 Task: Search one way flight ticket for 2 adults, 2 infants in seat and 1 infant on lap in first from Fort Leonard Wood/waynesville: Waynesville-st. Robert Regional Airport (forney Field) to Greensboro: Piedmont Triad International Airport on 5-1-2023. Choice of flights is Spirit. Number of bags: 3 checked bags. Price is upto 80000. Outbound departure time preference is 10:00.
Action: Mouse moved to (400, 553)
Screenshot: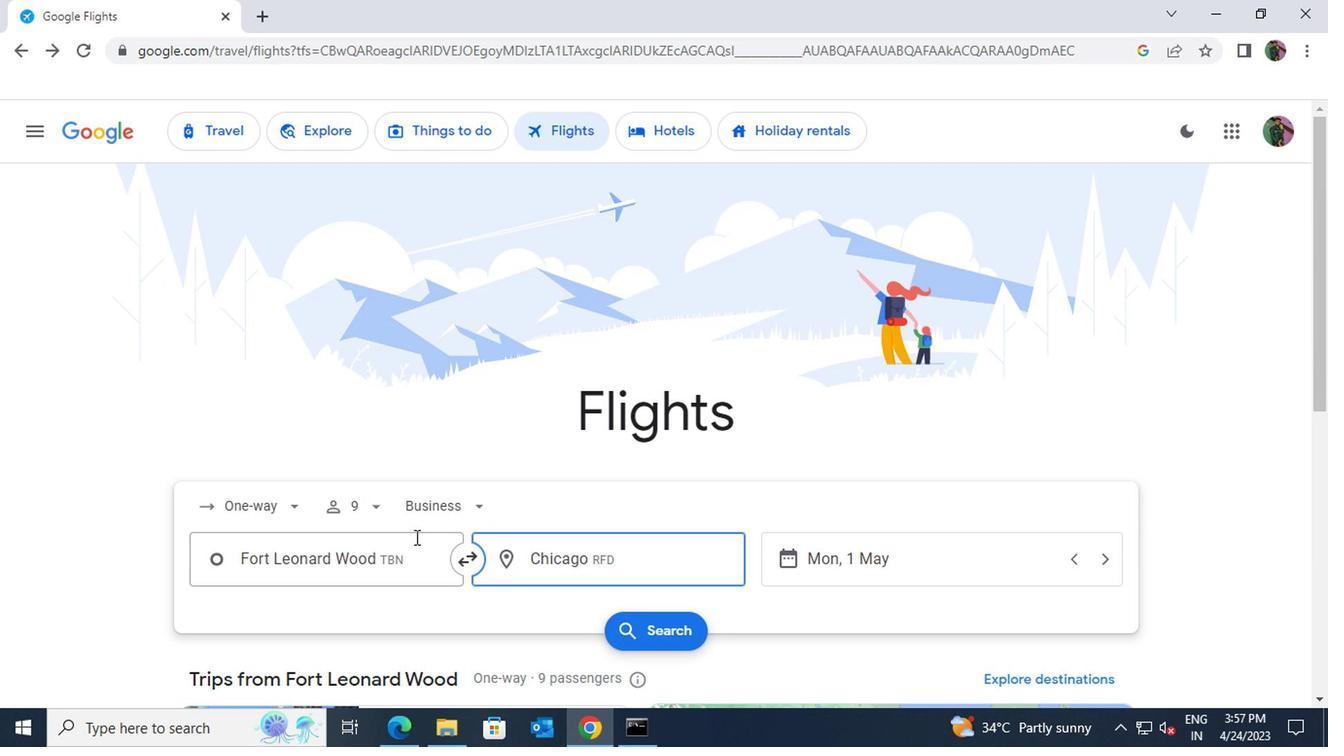 
Action: Mouse pressed left at (400, 553)
Screenshot: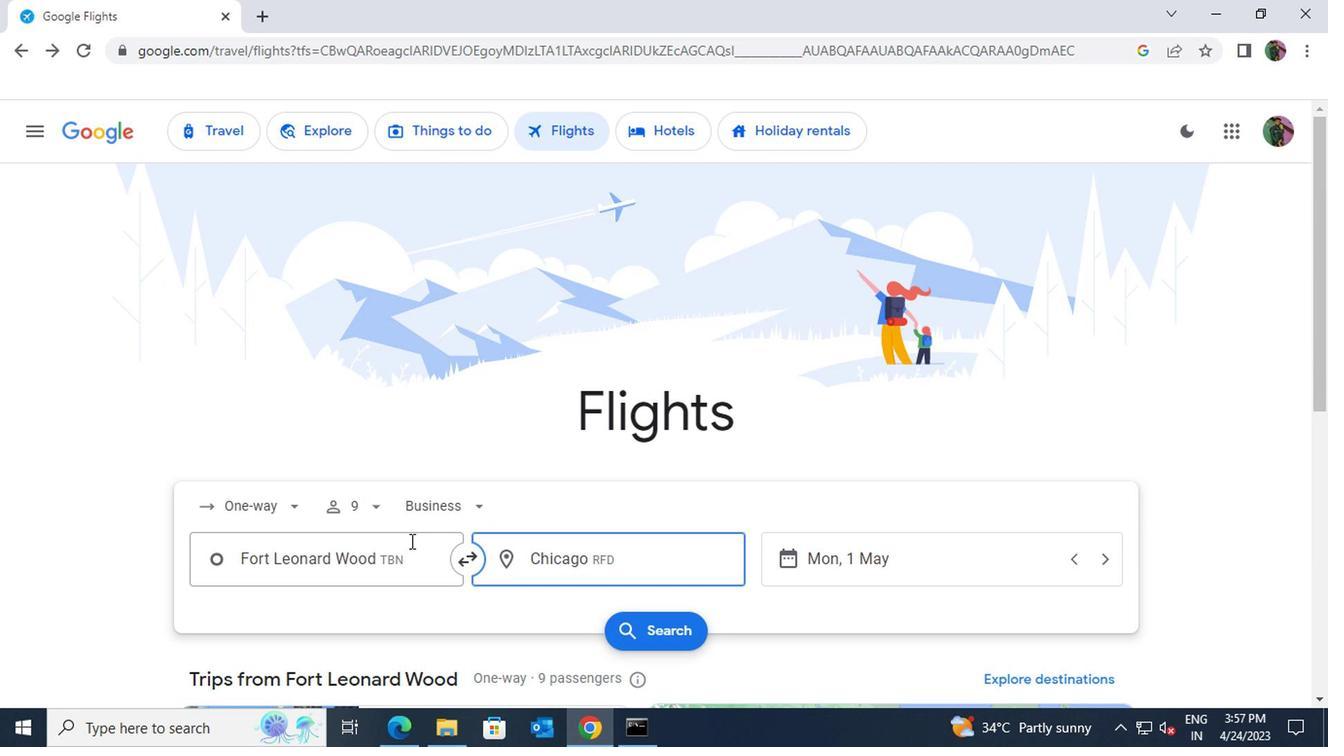 
Action: Key pressed st.<Key.space>regional
Screenshot: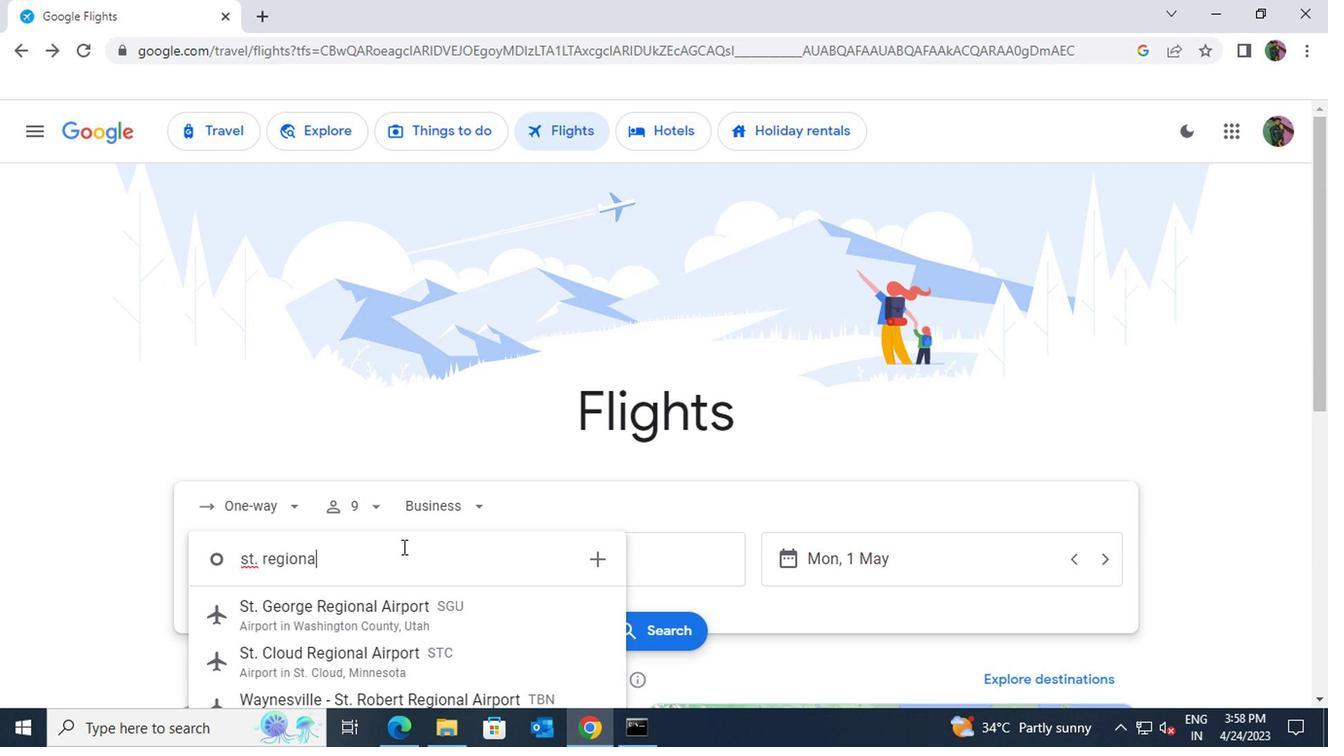 
Action: Mouse scrolled (400, 552) with delta (0, 0)
Screenshot: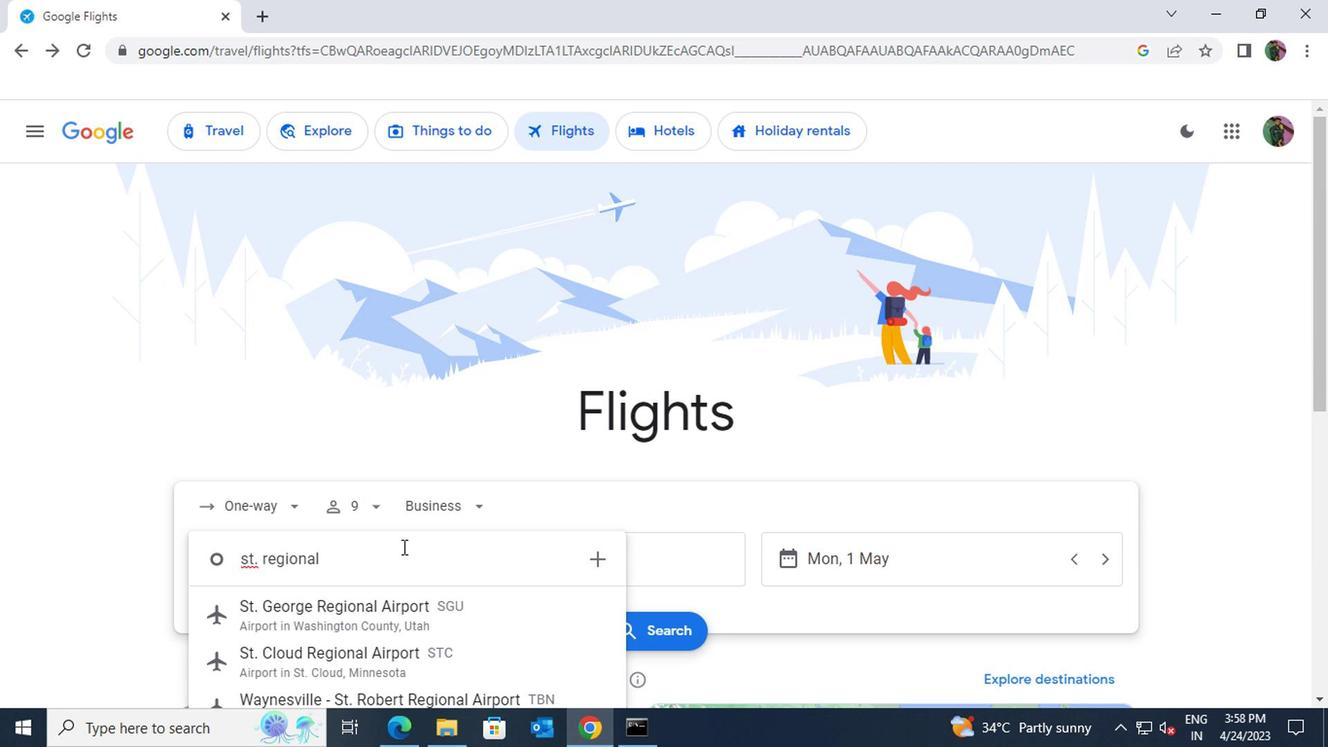 
Action: Mouse scrolled (400, 552) with delta (0, 0)
Screenshot: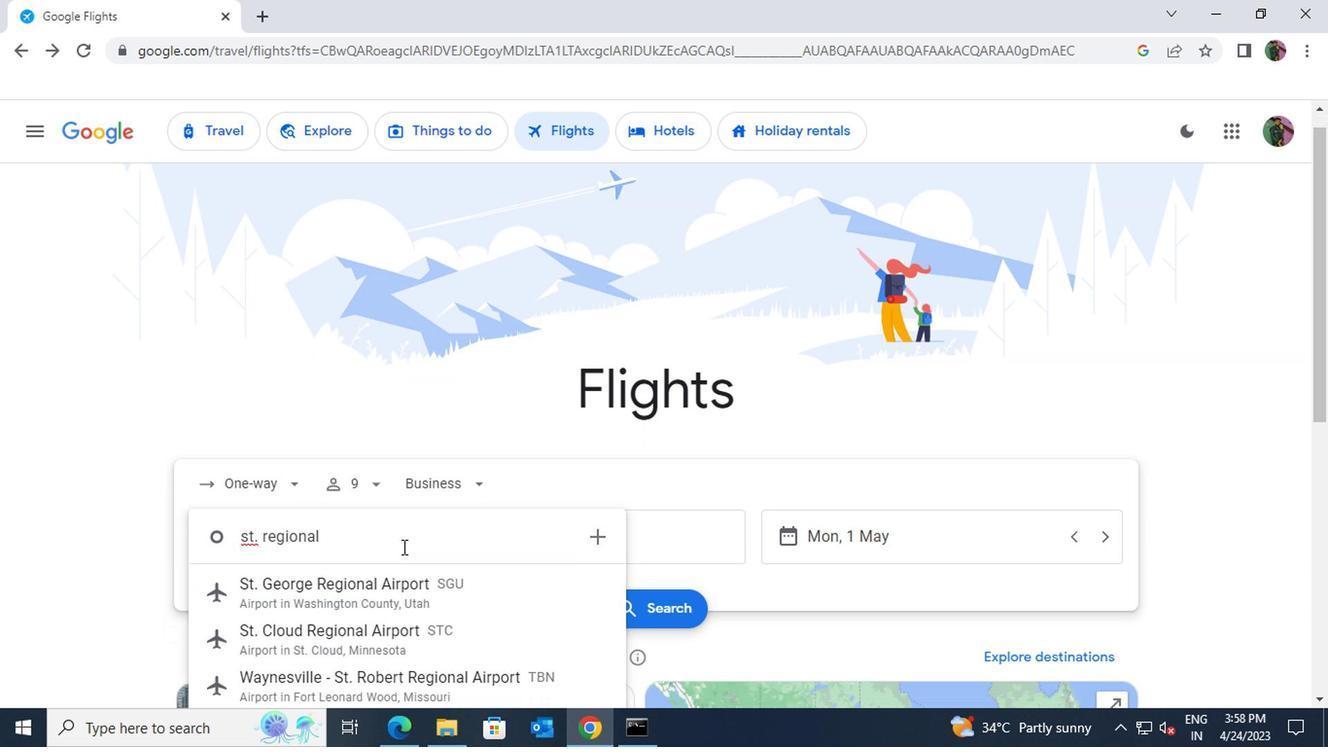 
Action: Mouse moved to (422, 508)
Screenshot: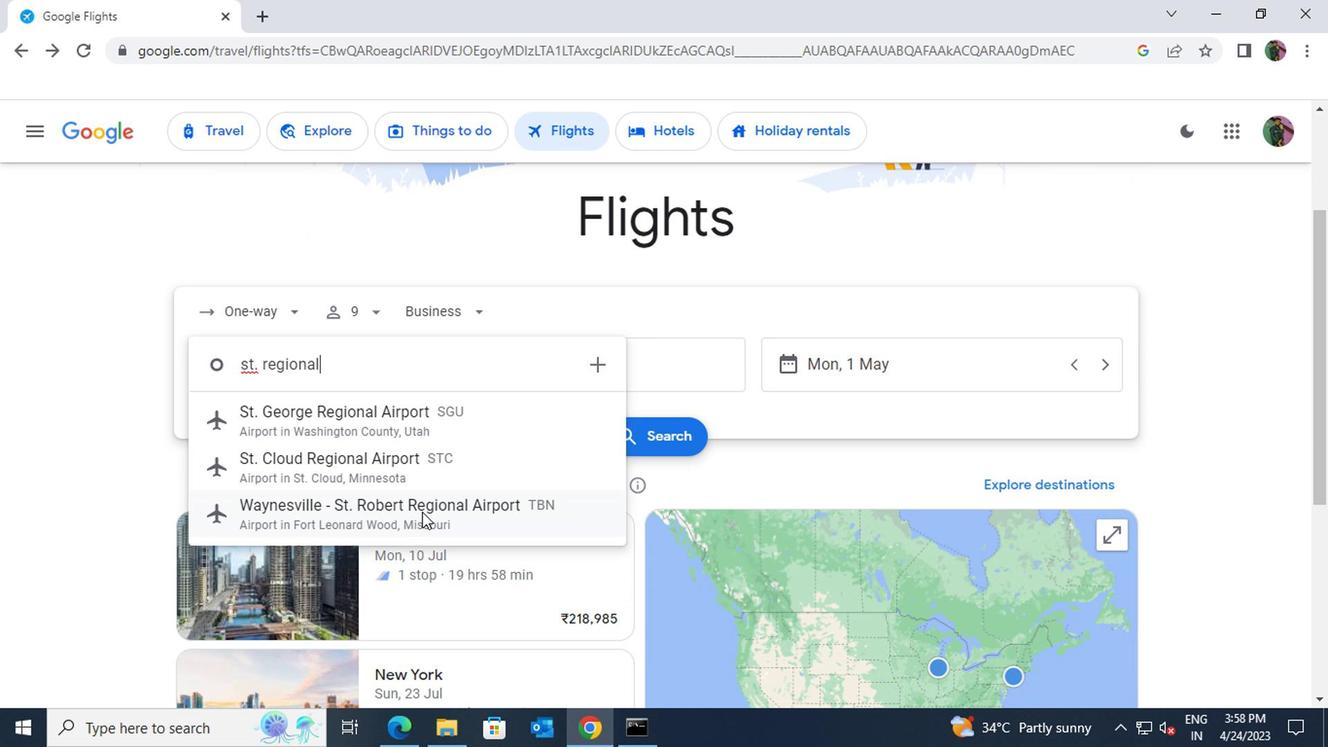 
Action: Mouse pressed left at (422, 508)
Screenshot: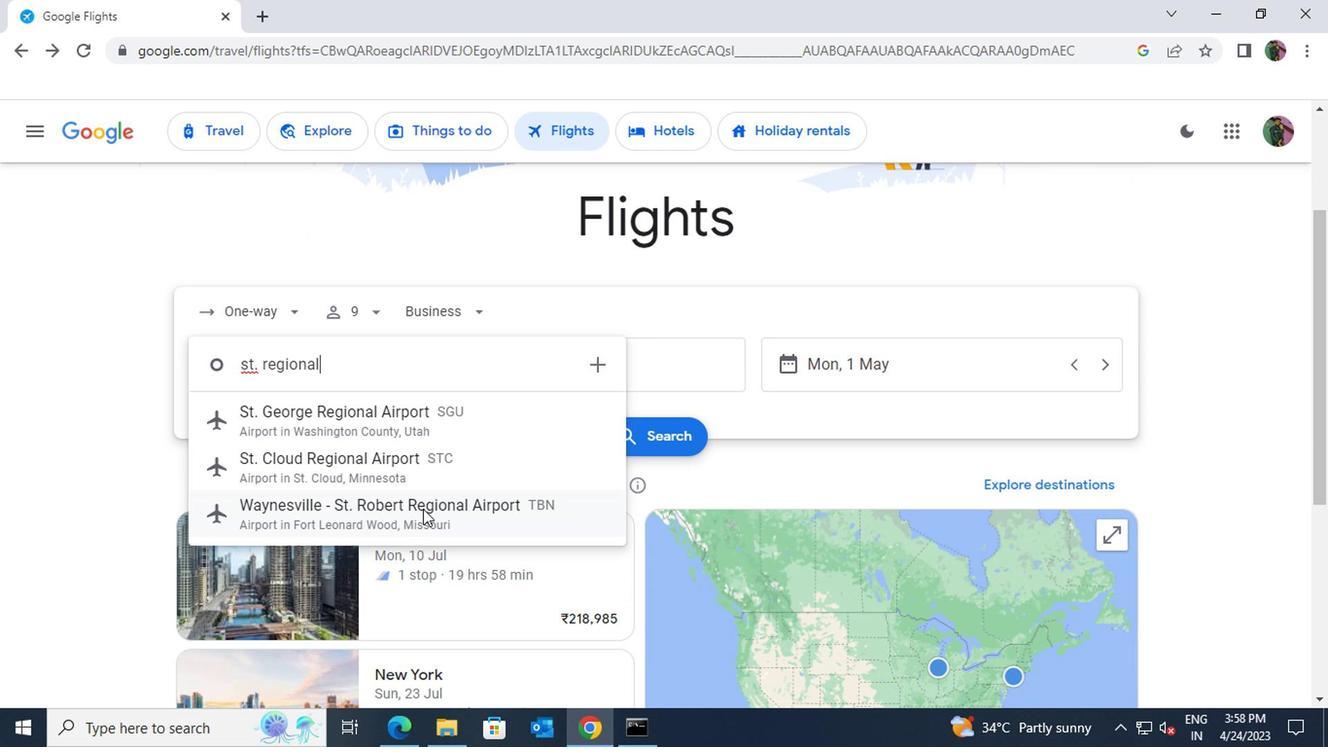 
Action: Mouse moved to (534, 359)
Screenshot: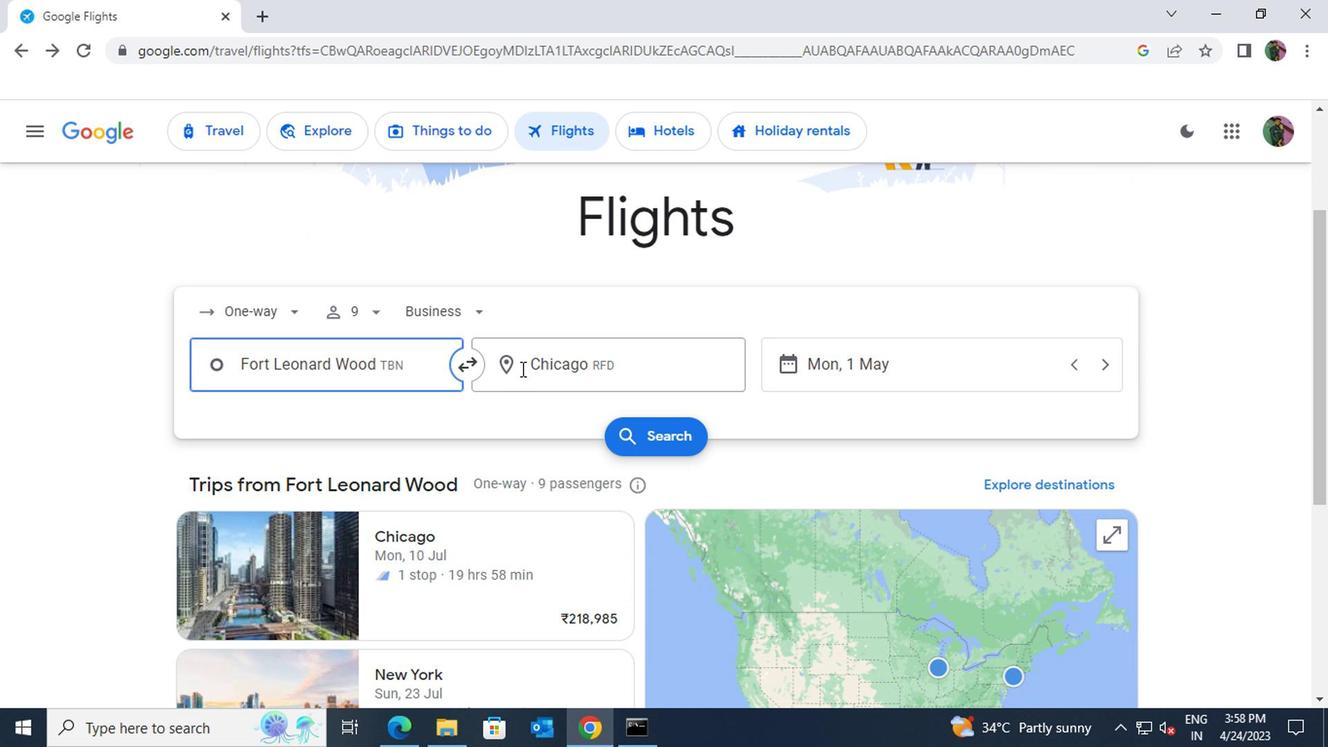 
Action: Mouse pressed left at (534, 359)
Screenshot: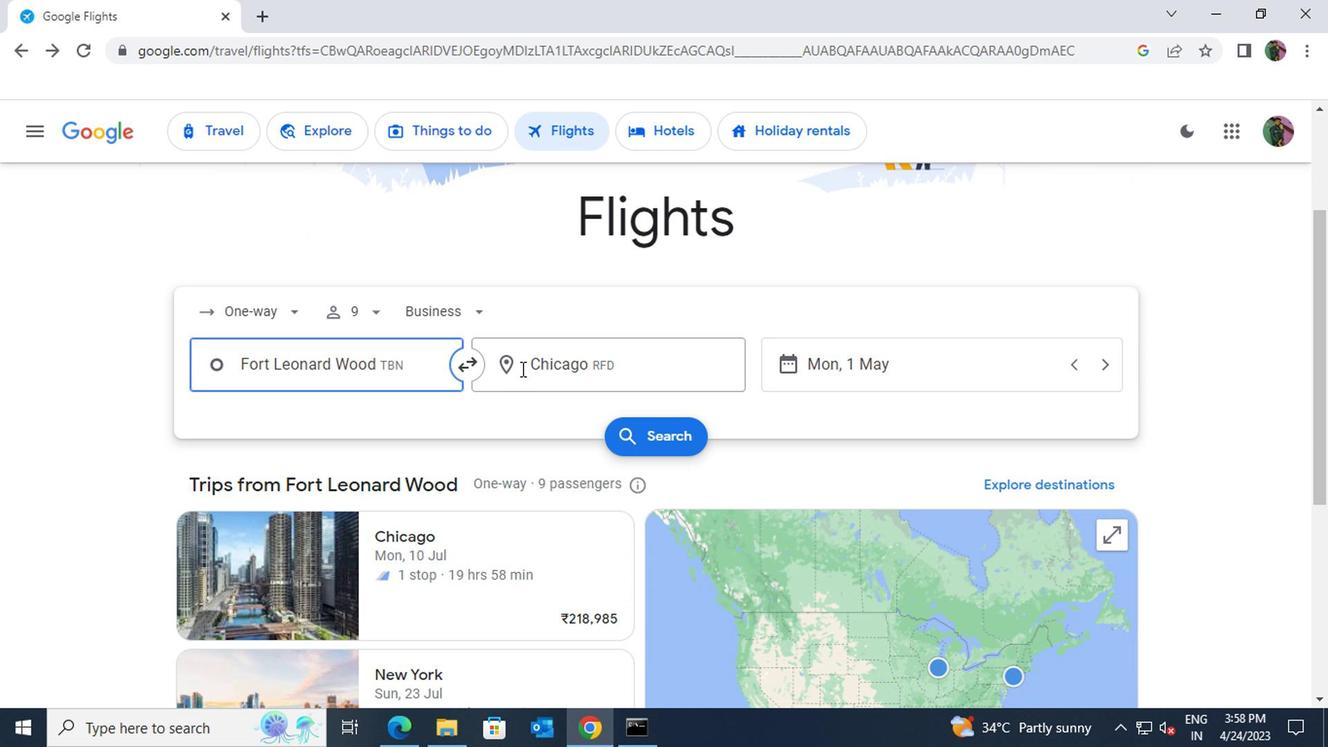 
Action: Mouse moved to (541, 355)
Screenshot: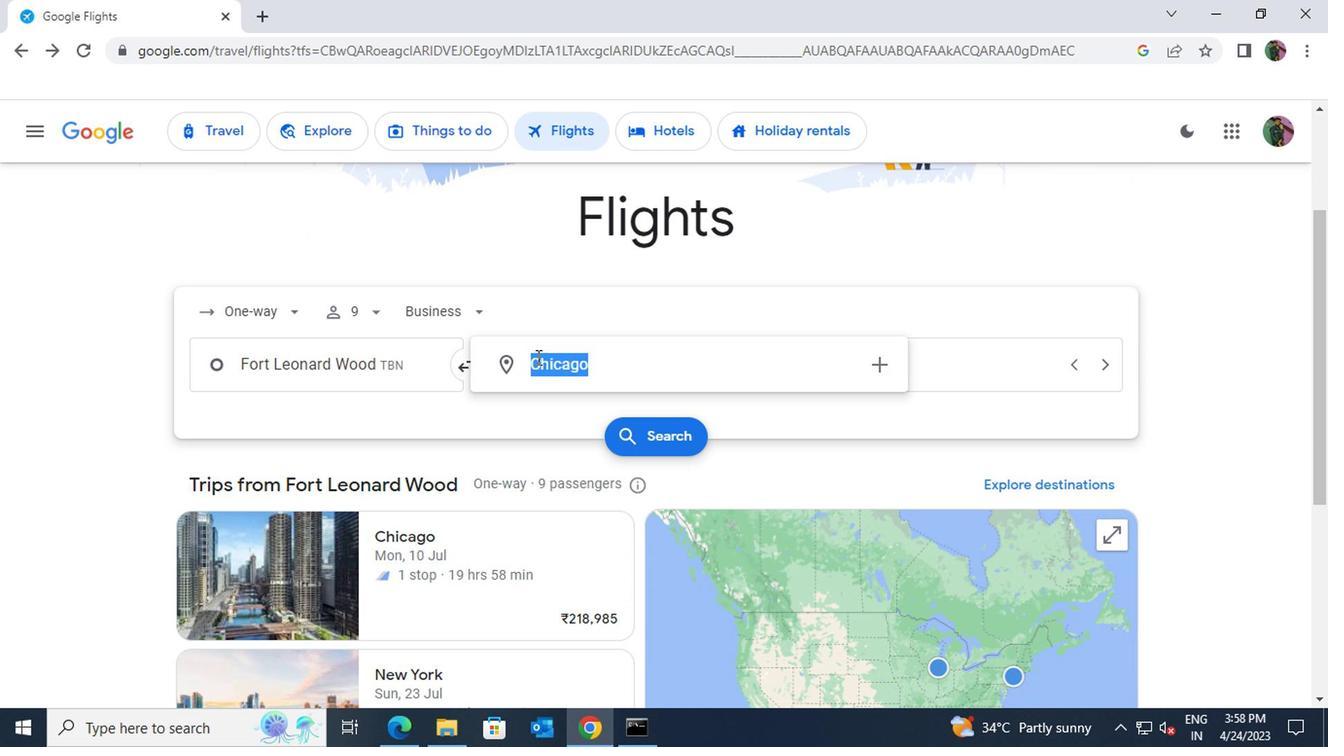 
Action: Key pressed greensboro
Screenshot: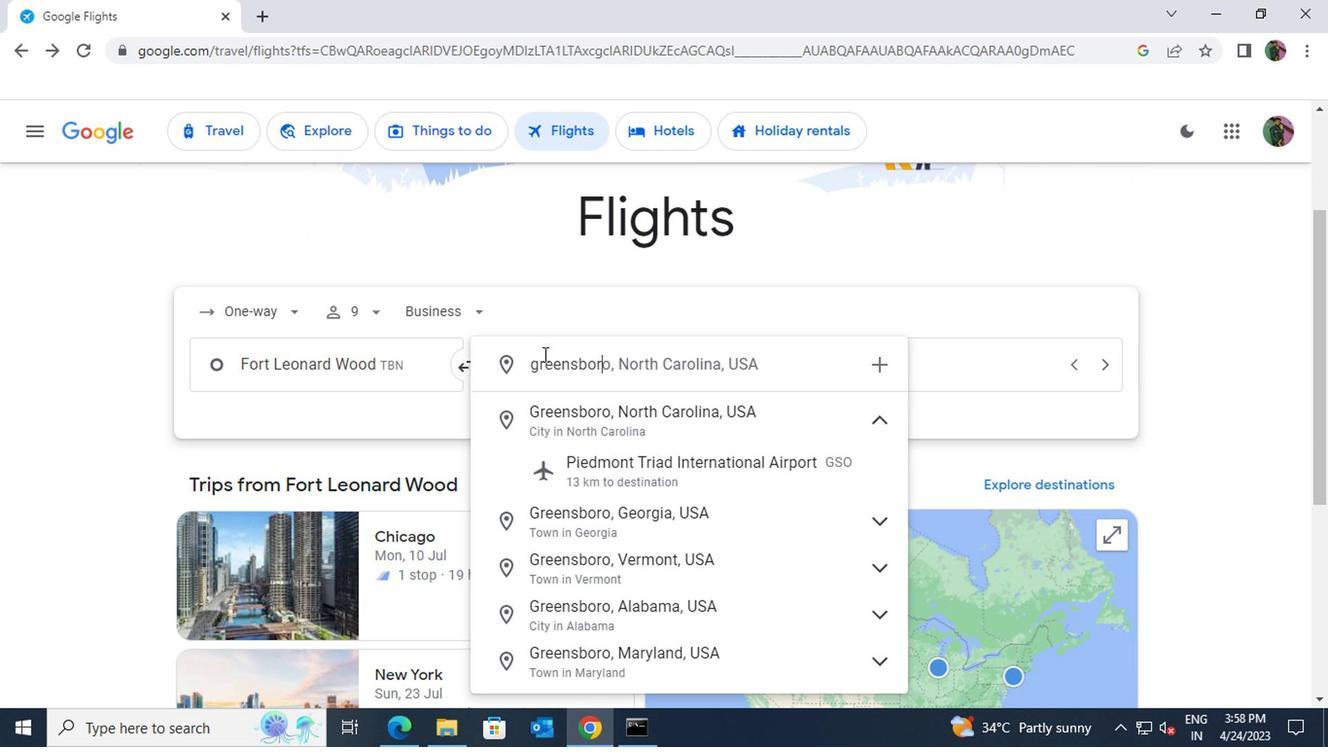 
Action: Mouse moved to (595, 462)
Screenshot: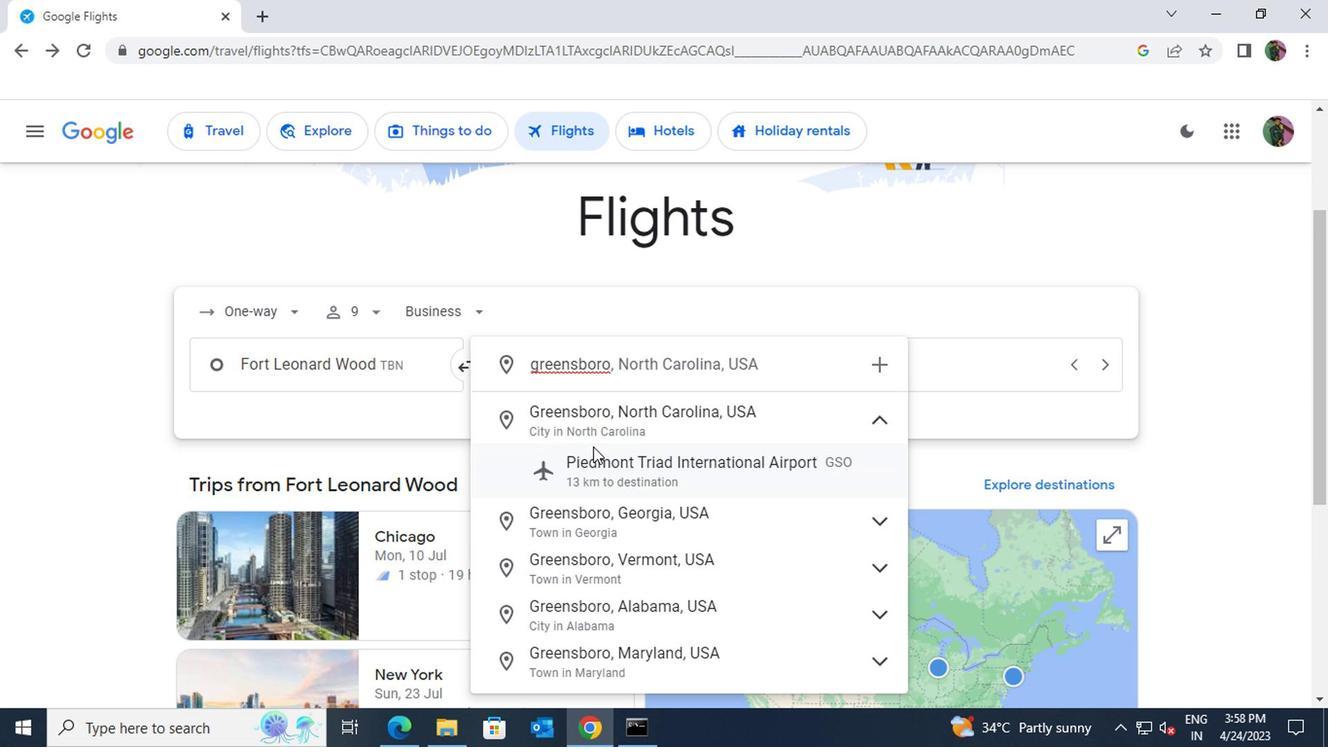 
Action: Mouse pressed left at (595, 462)
Screenshot: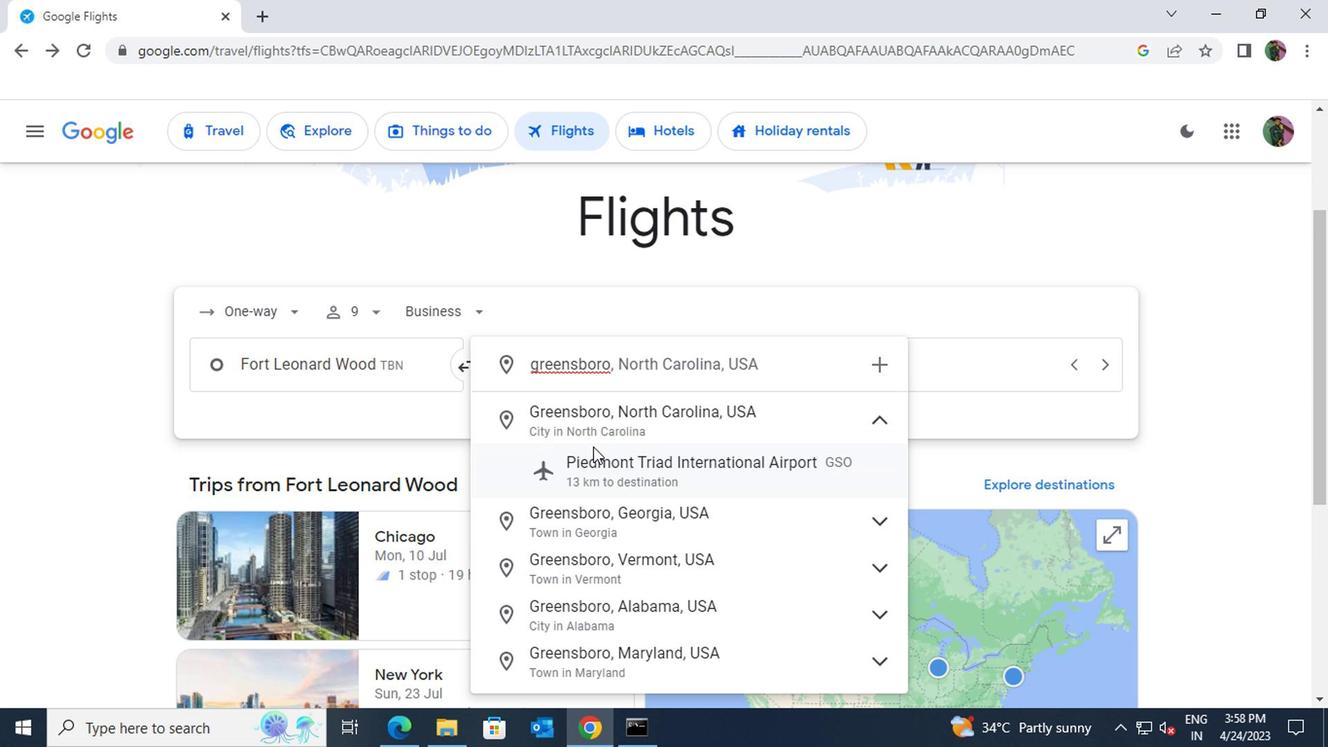 
Action: Mouse moved to (370, 318)
Screenshot: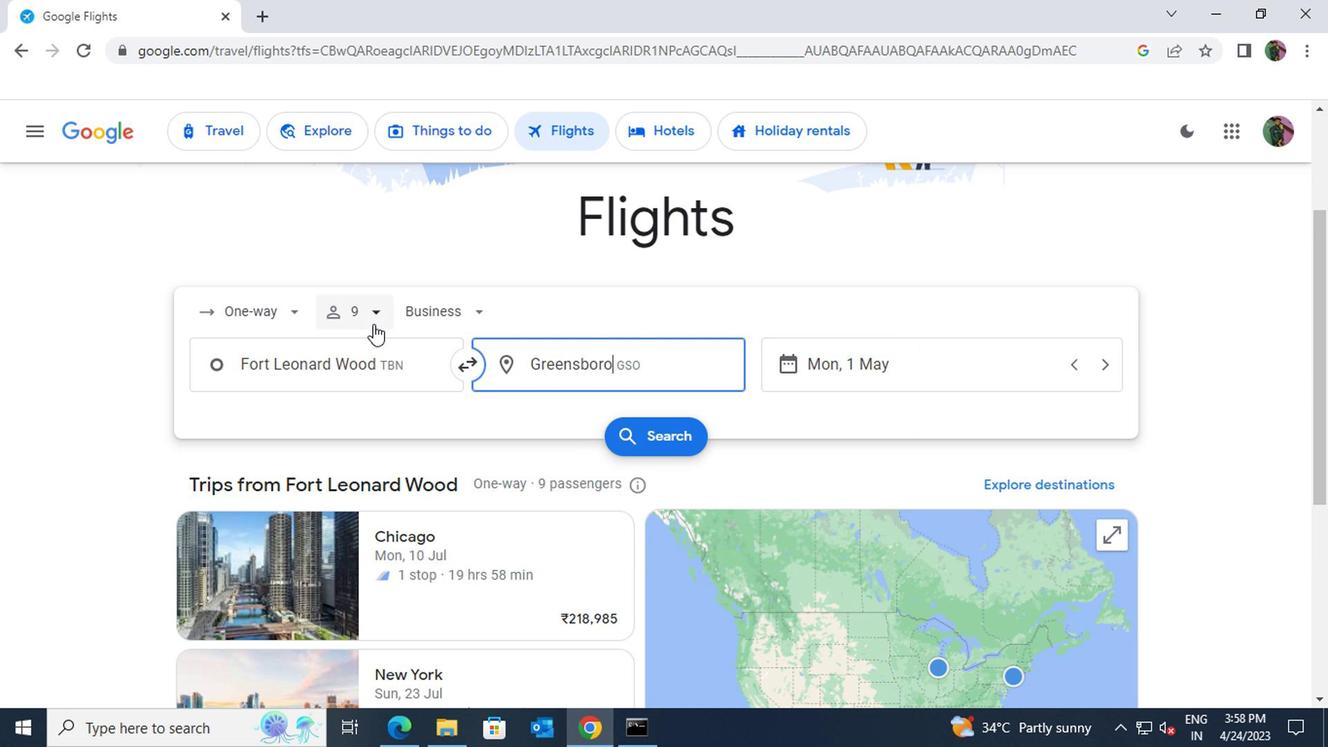 
Action: Mouse pressed left at (370, 318)
Screenshot: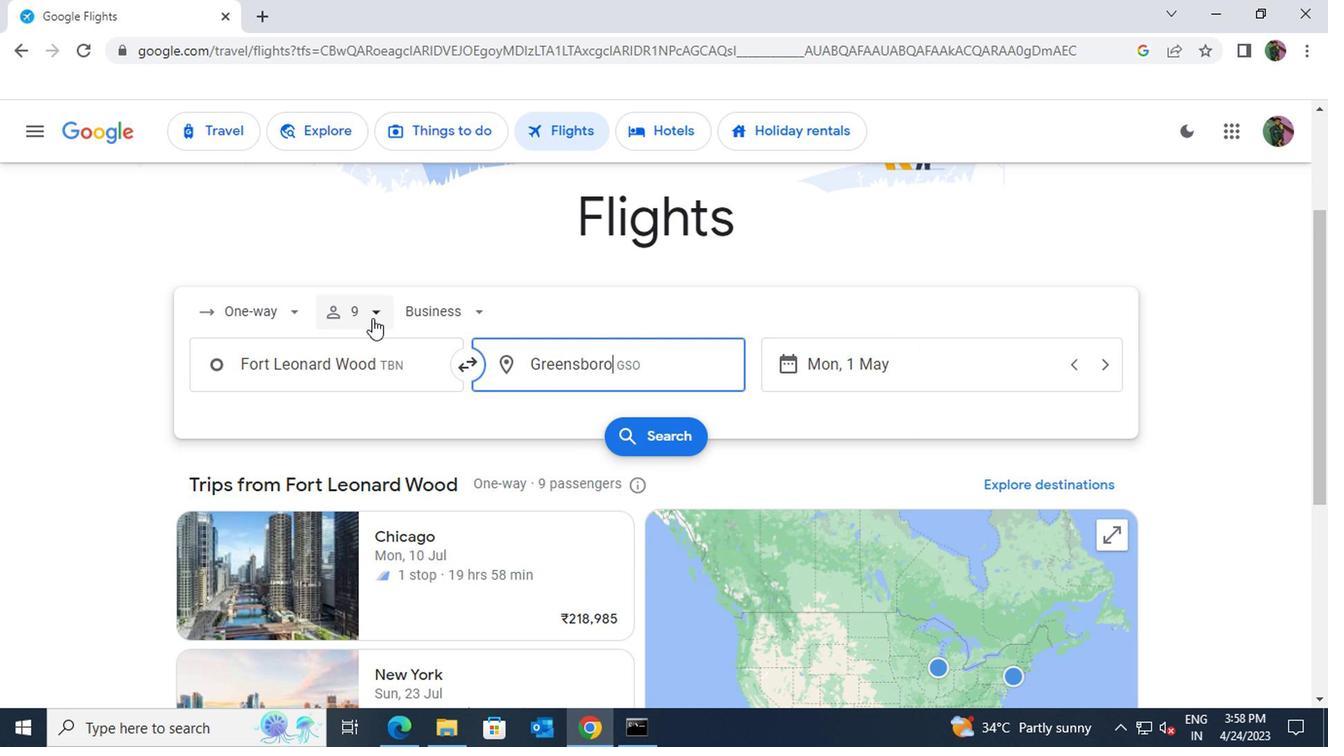 
Action: Mouse moved to (429, 359)
Screenshot: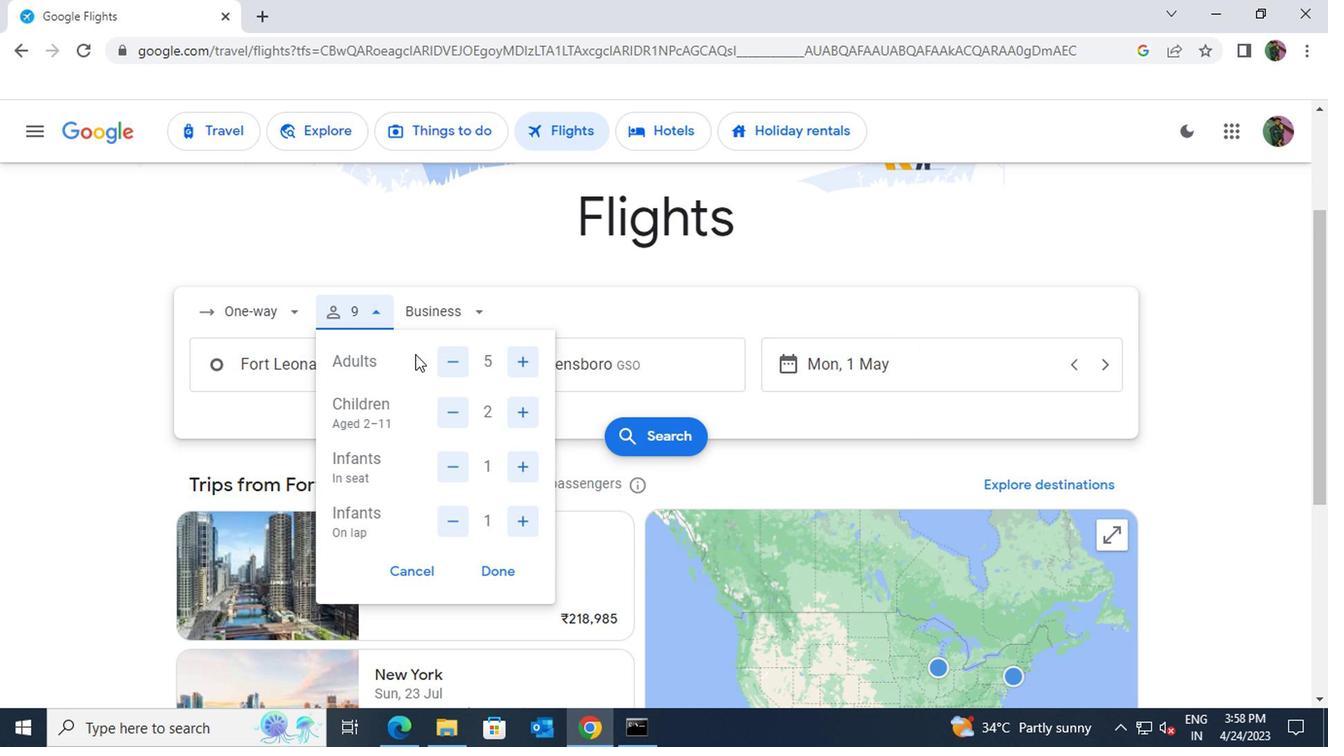 
Action: Mouse pressed left at (429, 359)
Screenshot: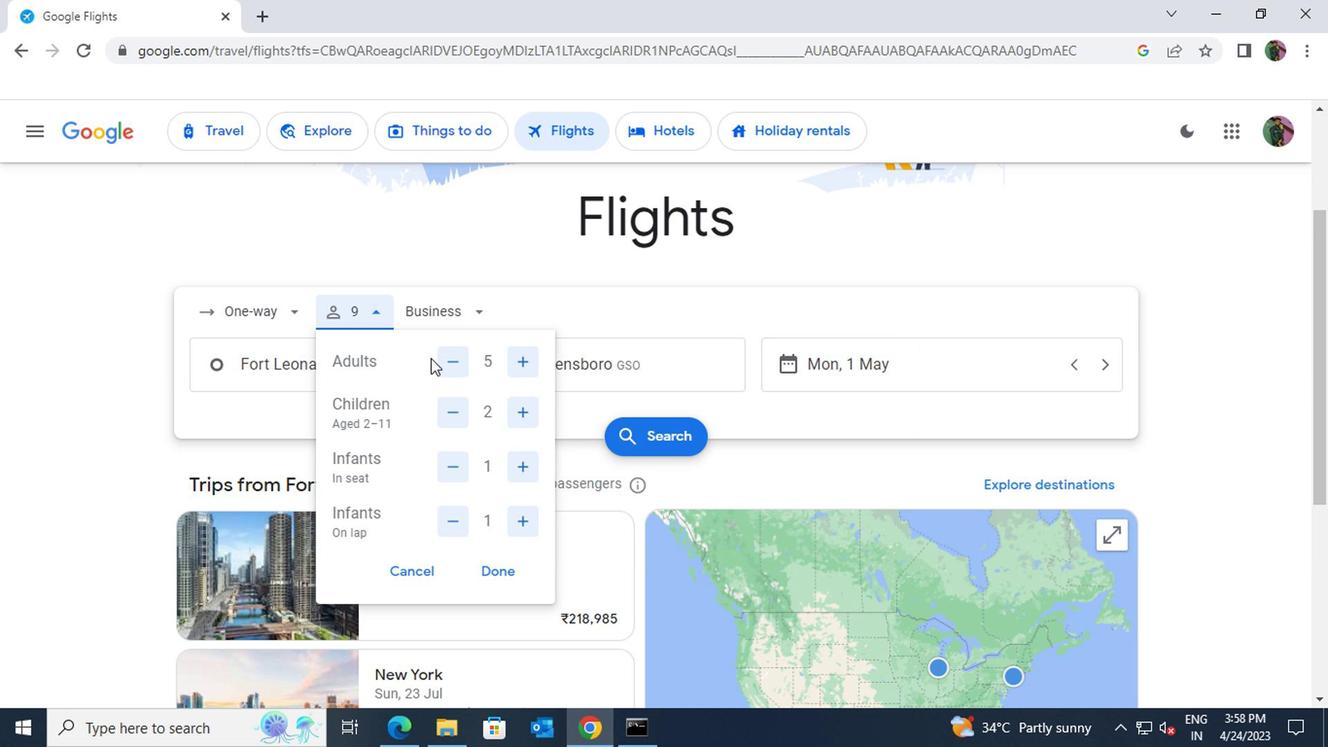 
Action: Mouse pressed left at (429, 359)
Screenshot: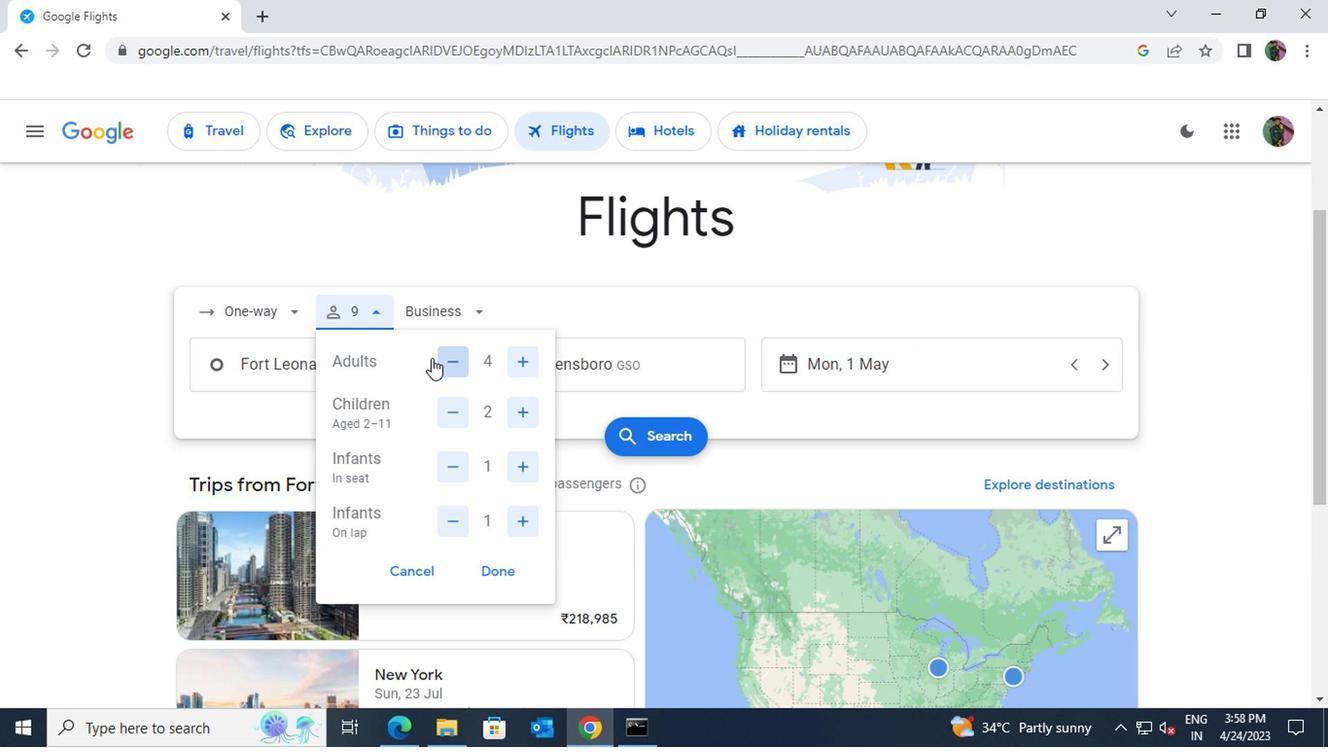 
Action: Mouse moved to (443, 359)
Screenshot: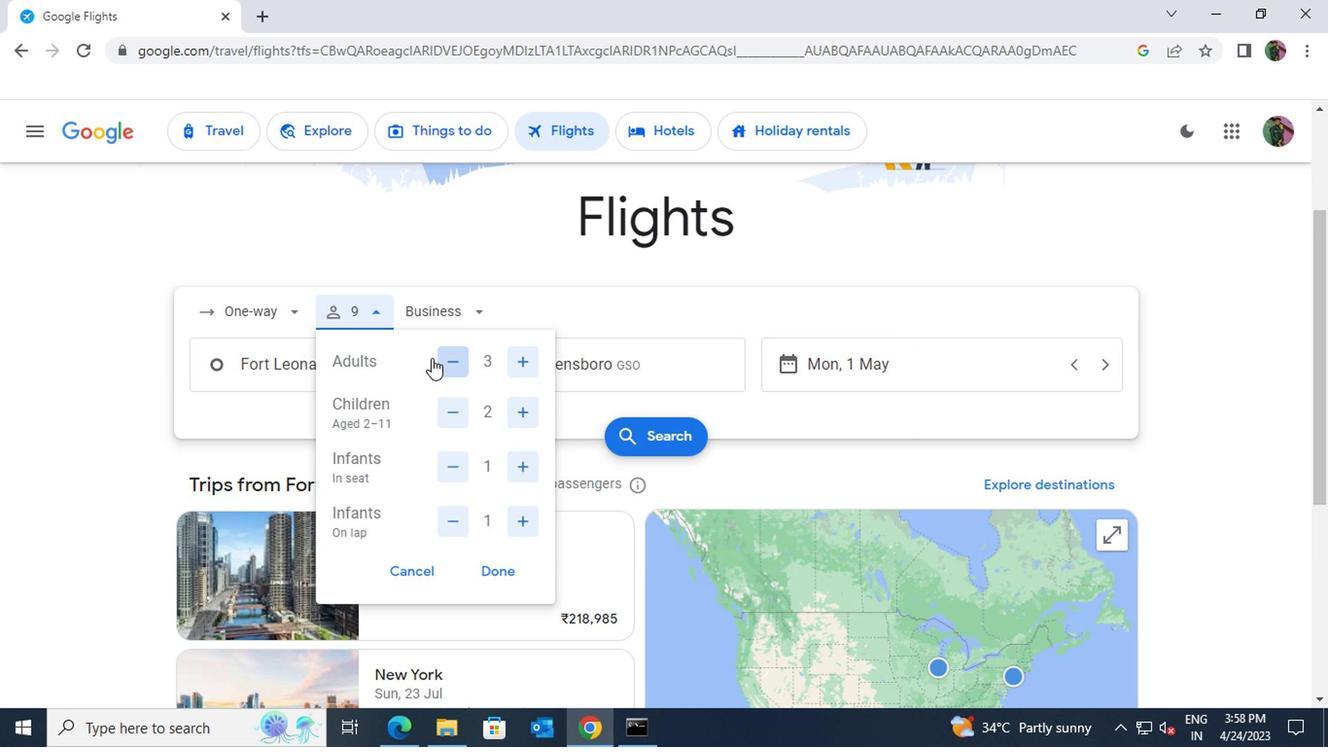 
Action: Mouse pressed left at (443, 359)
Screenshot: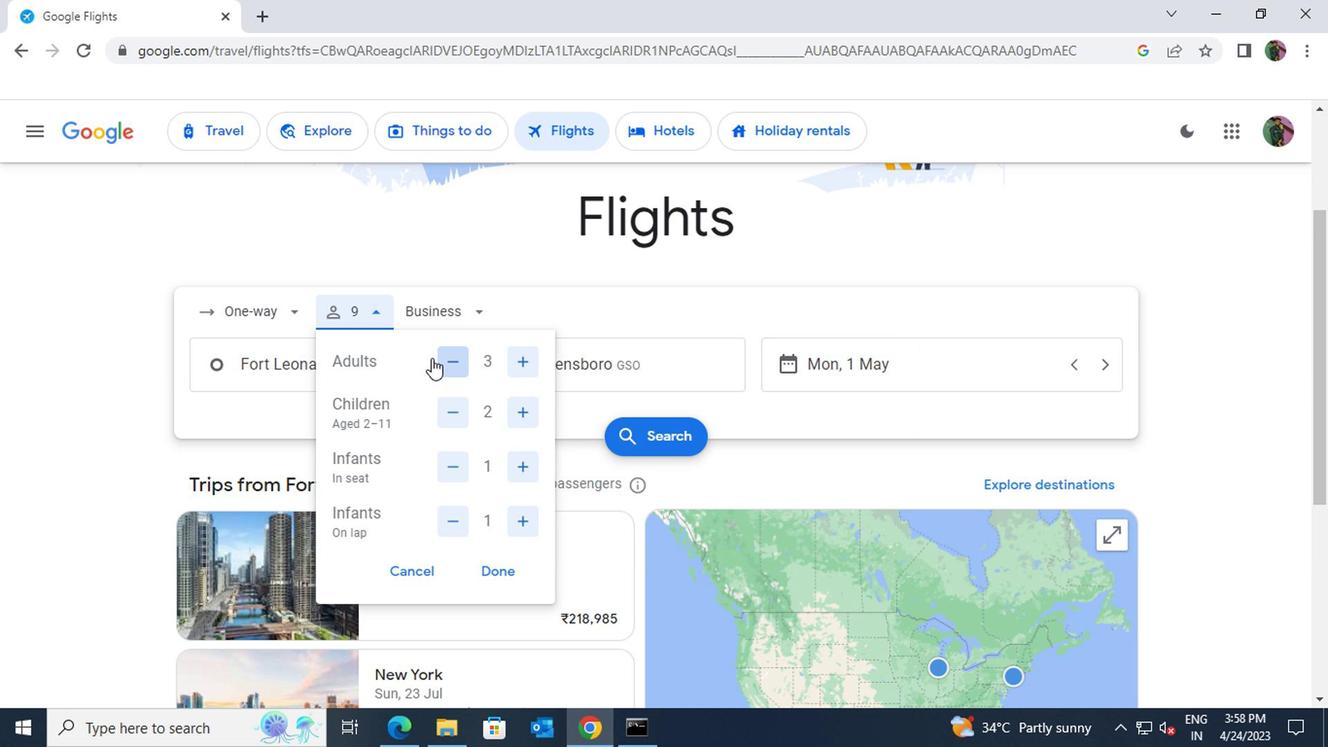 
Action: Mouse moved to (455, 401)
Screenshot: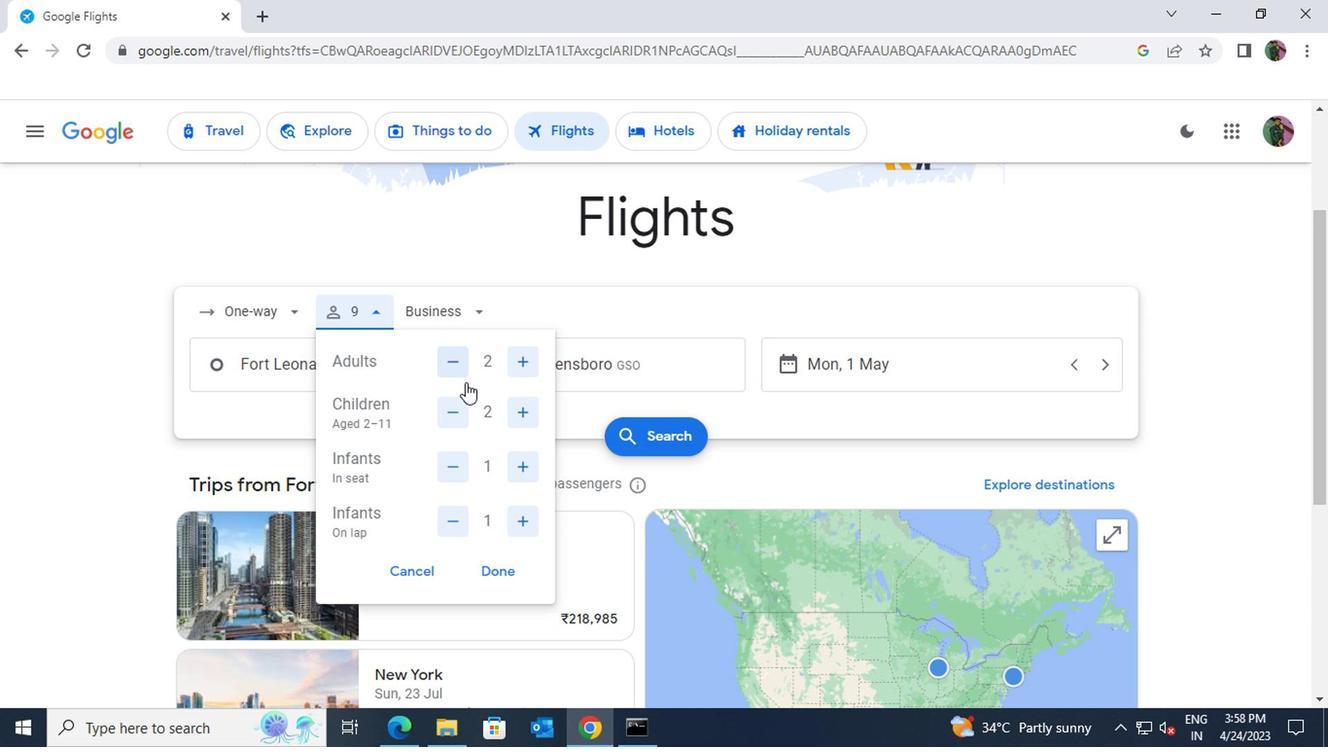 
Action: Mouse pressed left at (455, 401)
Screenshot: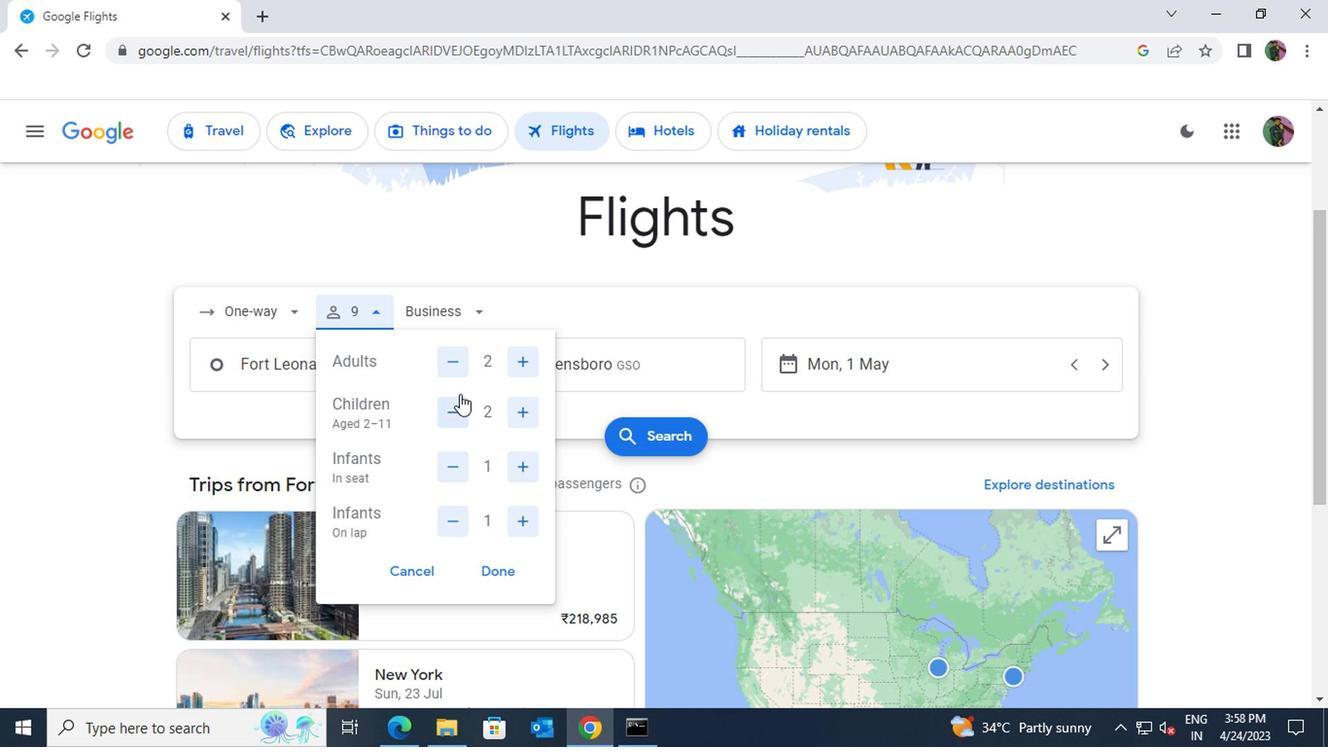
Action: Mouse pressed left at (455, 401)
Screenshot: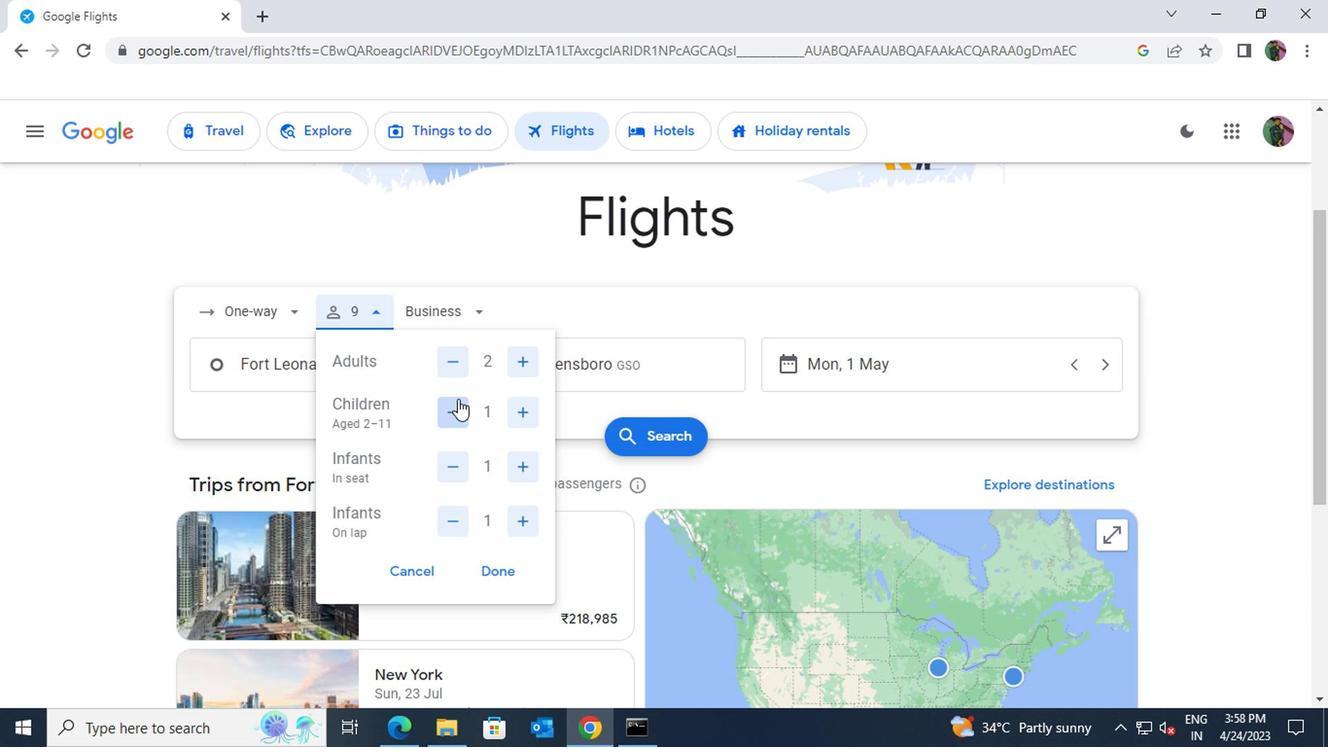 
Action: Mouse moved to (498, 584)
Screenshot: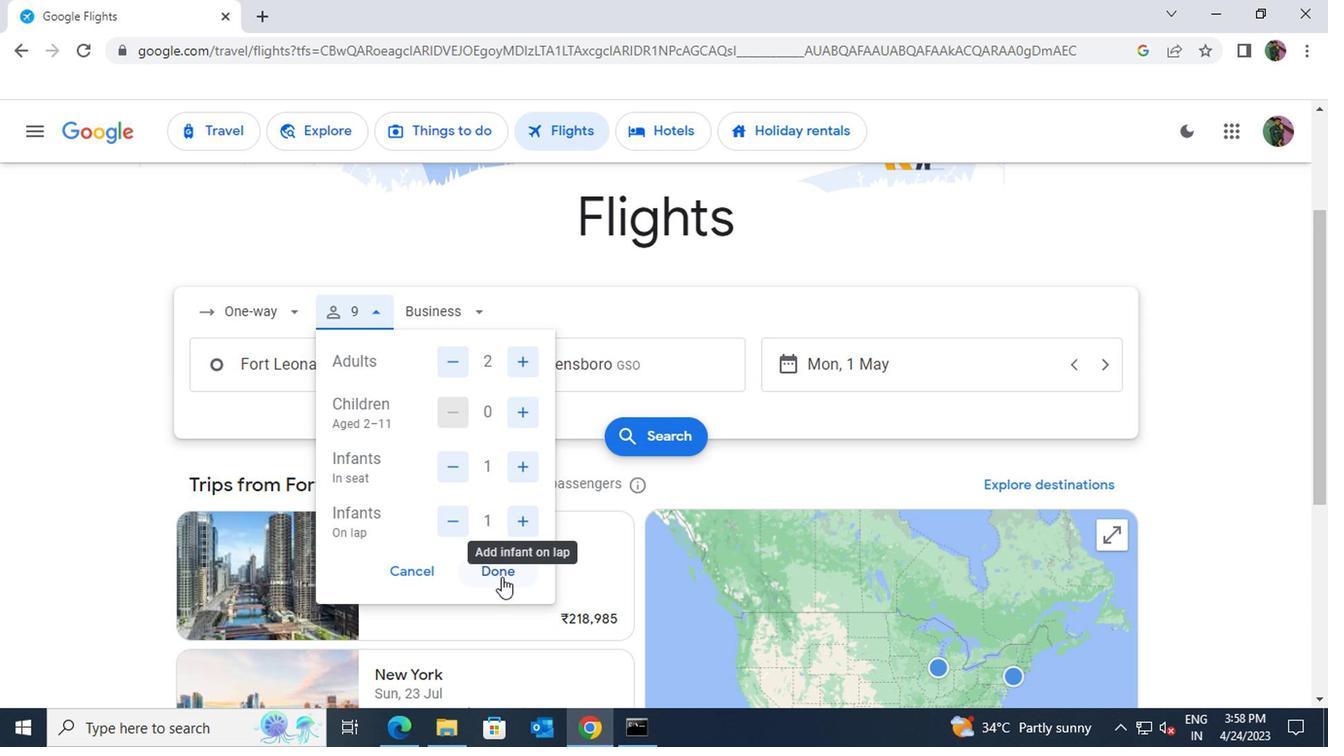 
Action: Mouse pressed left at (498, 584)
Screenshot: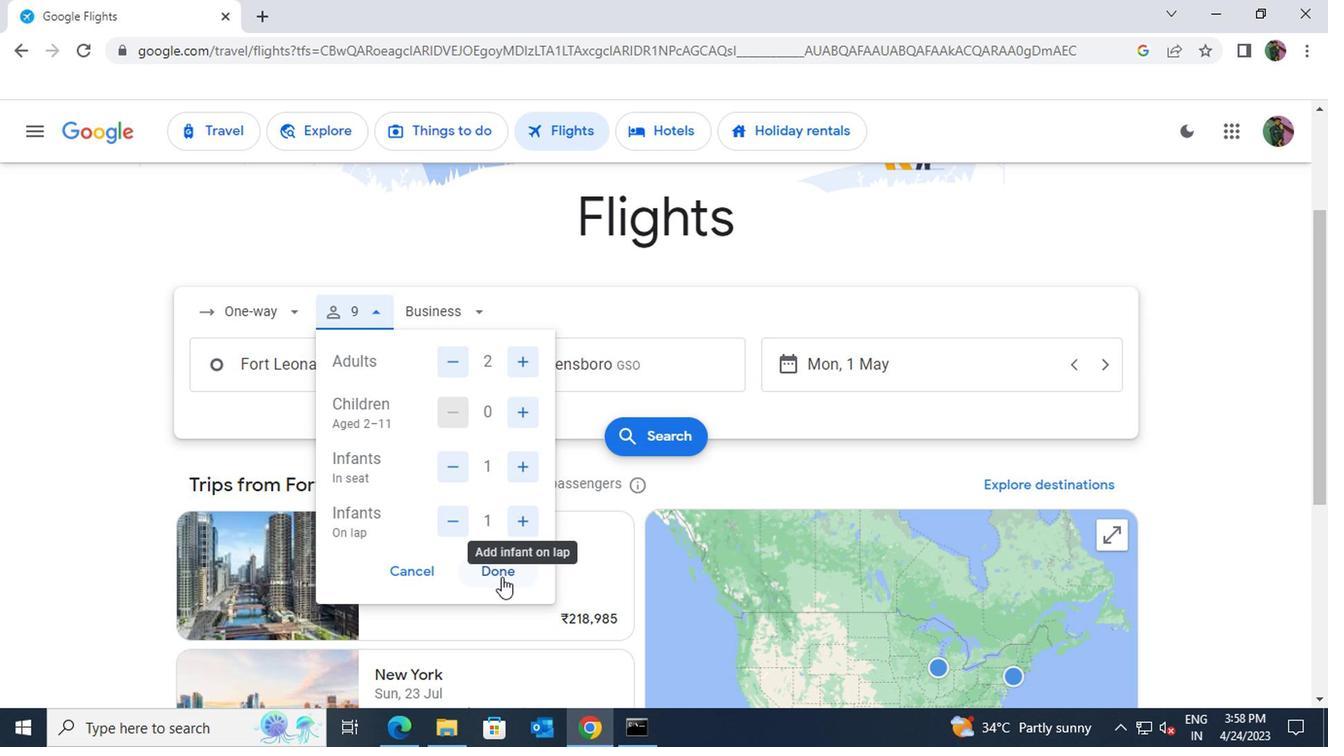 
Action: Mouse moved to (293, 305)
Screenshot: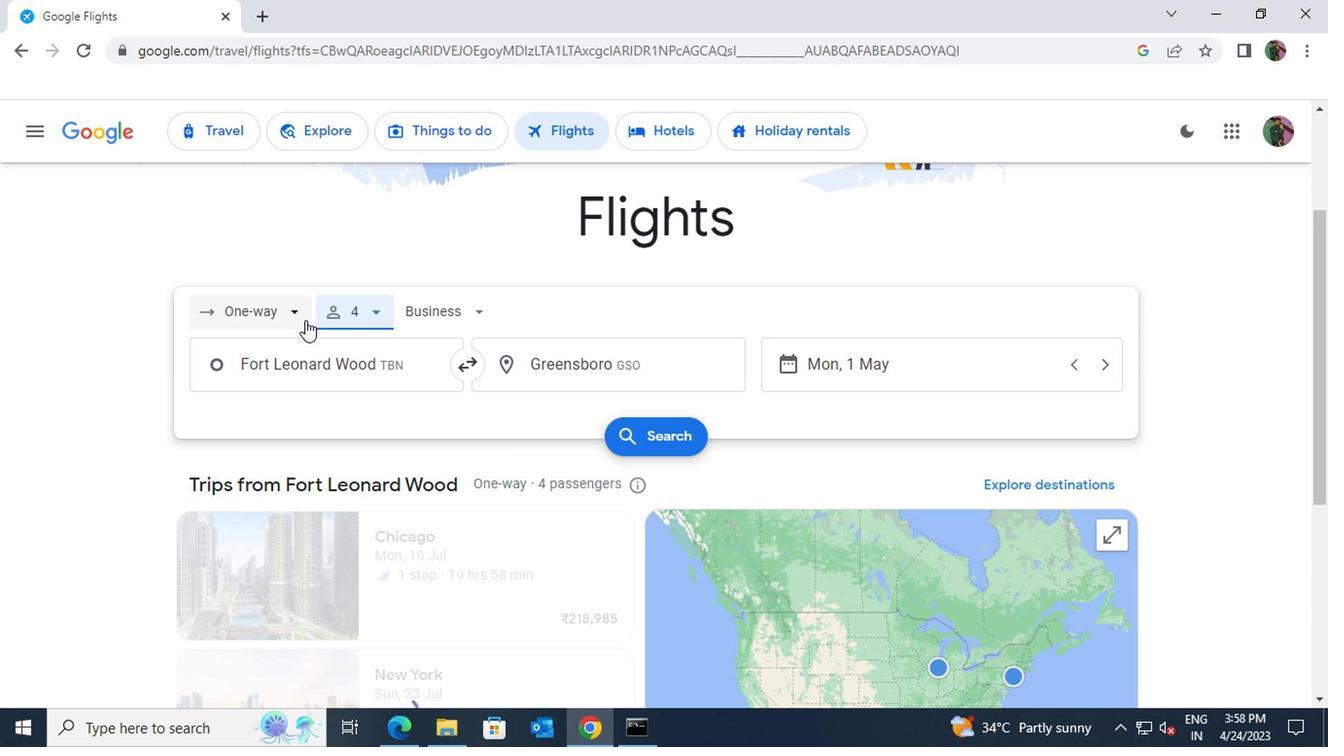 
Action: Mouse pressed left at (293, 305)
Screenshot: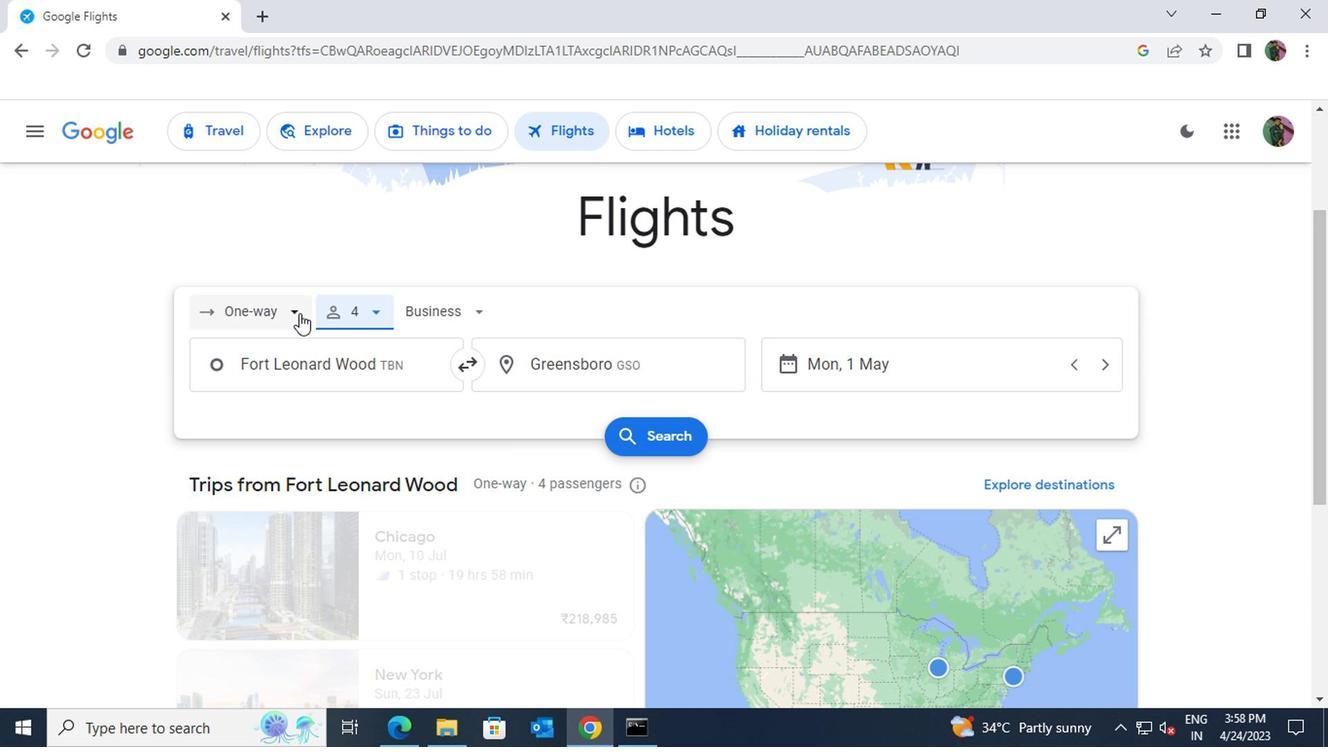 
Action: Mouse moved to (272, 407)
Screenshot: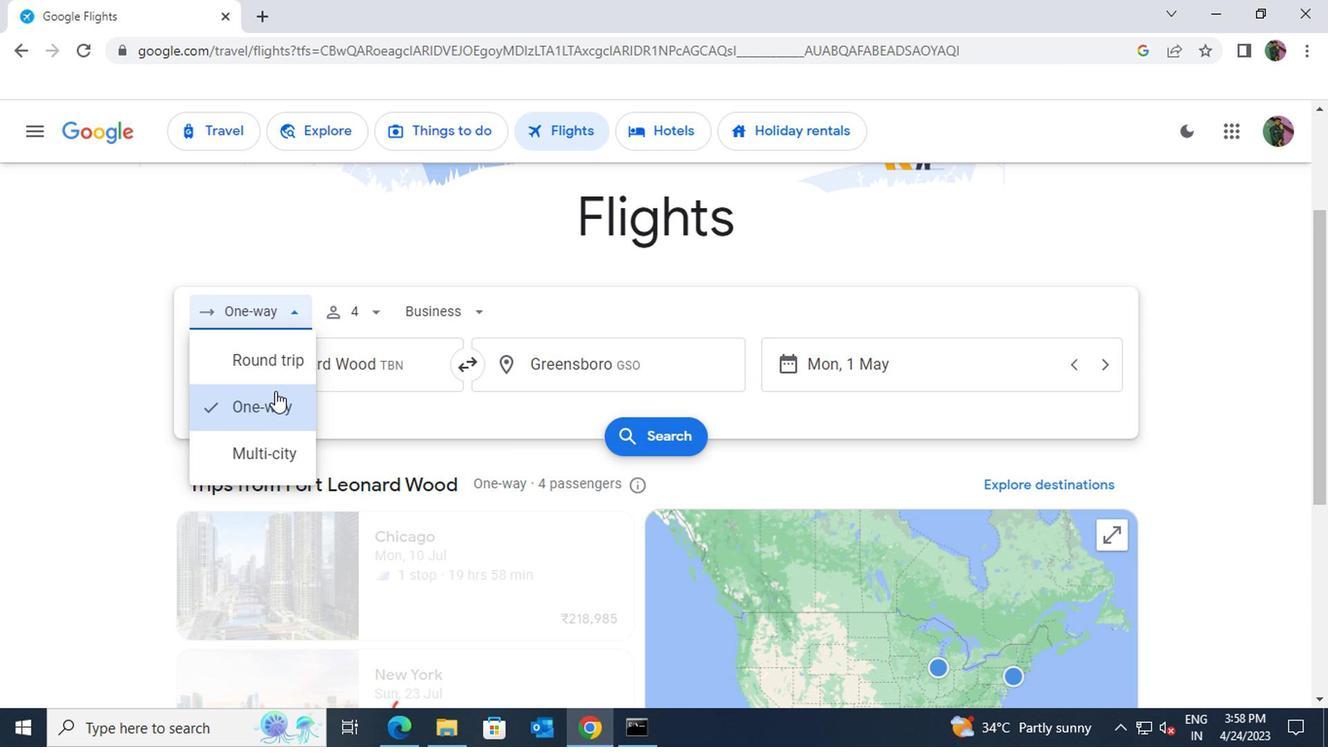 
Action: Mouse pressed left at (272, 407)
Screenshot: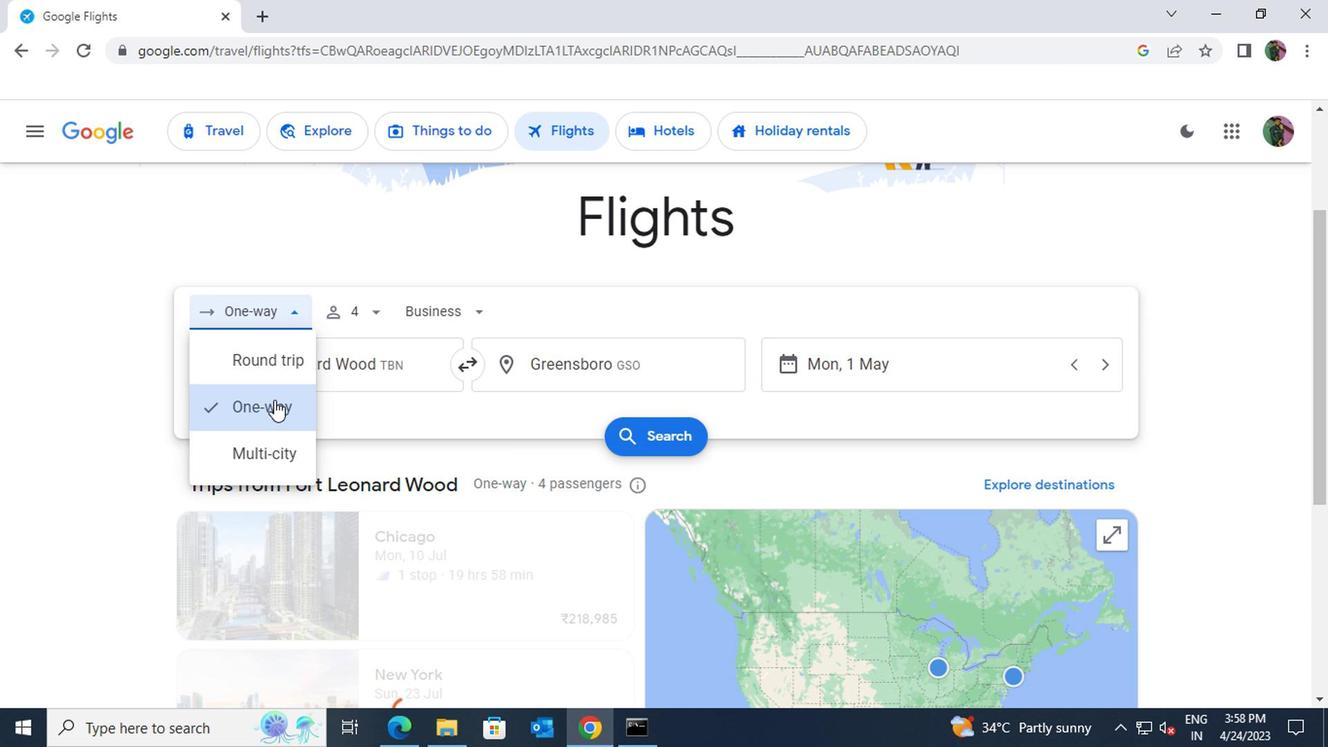 
Action: Mouse moved to (776, 362)
Screenshot: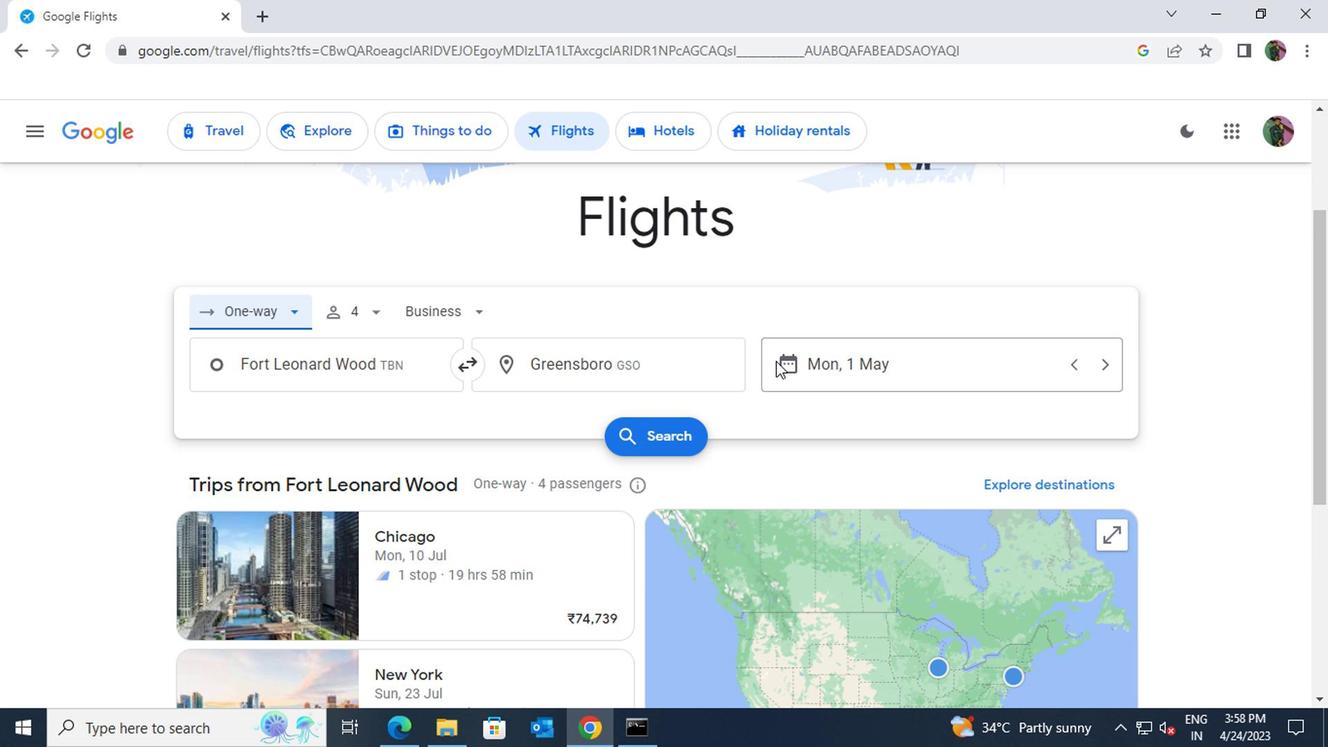 
Action: Mouse pressed left at (776, 362)
Screenshot: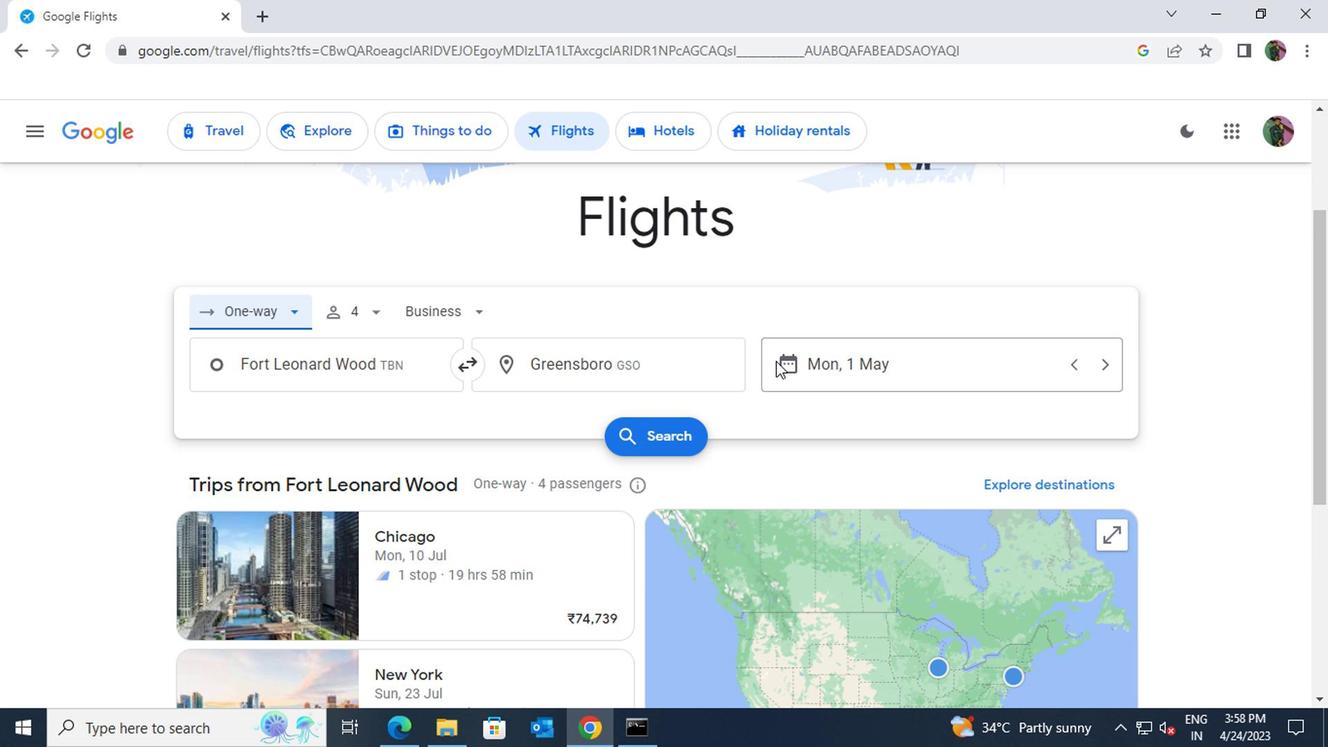 
Action: Mouse moved to (846, 348)
Screenshot: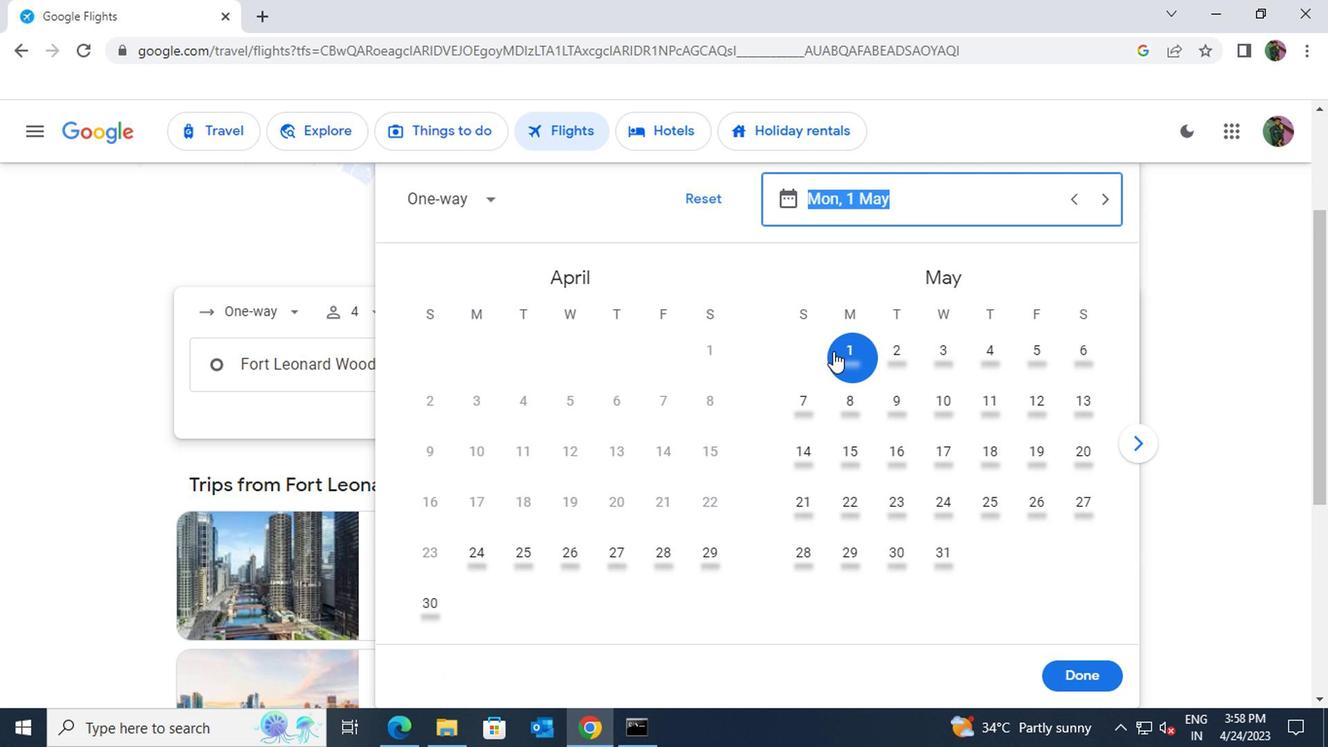 
Action: Mouse pressed left at (846, 348)
Screenshot: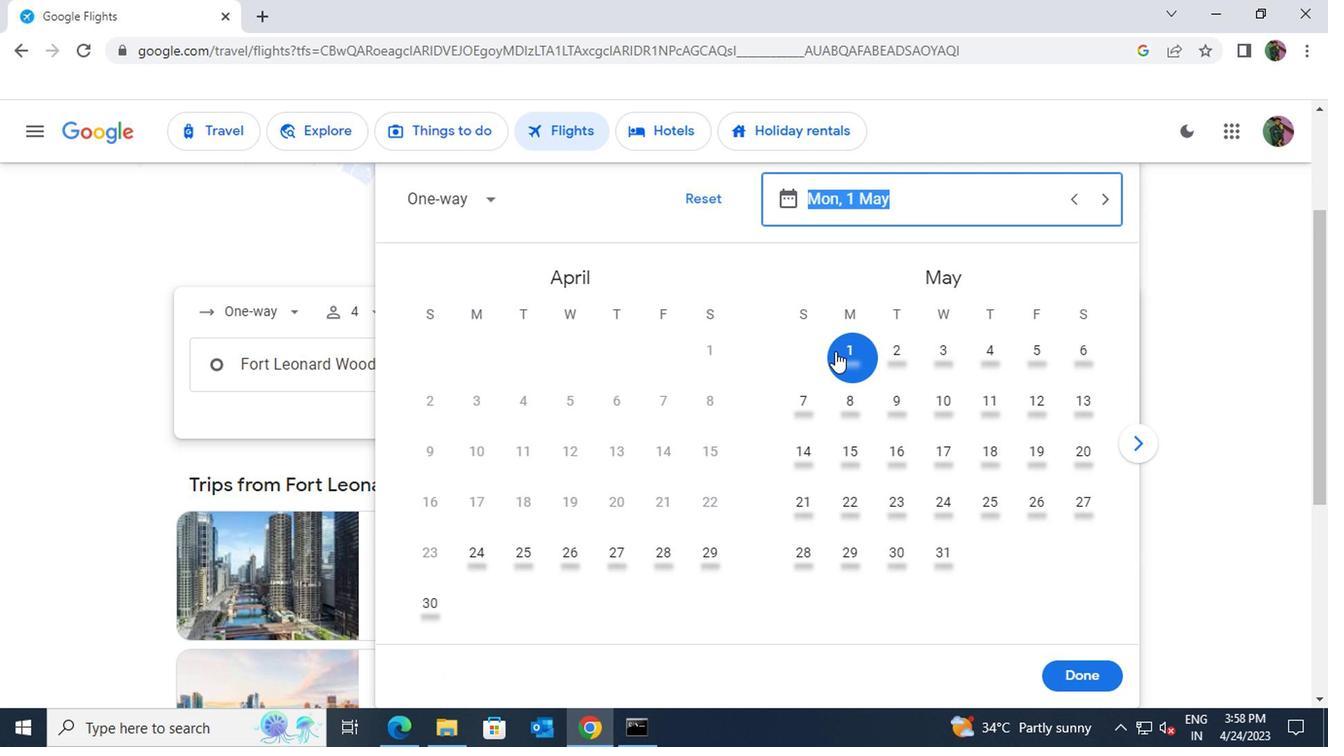
Action: Mouse moved to (1071, 691)
Screenshot: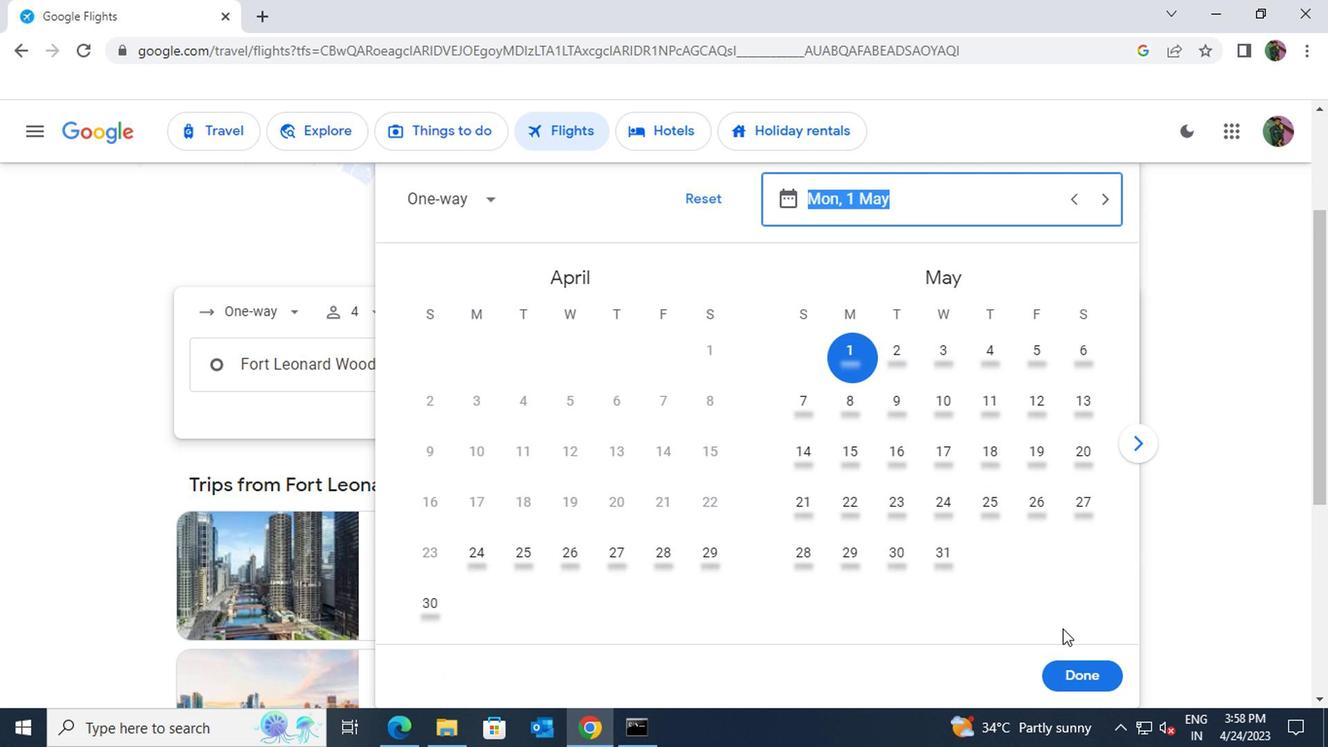 
Action: Mouse pressed left at (1071, 691)
Screenshot: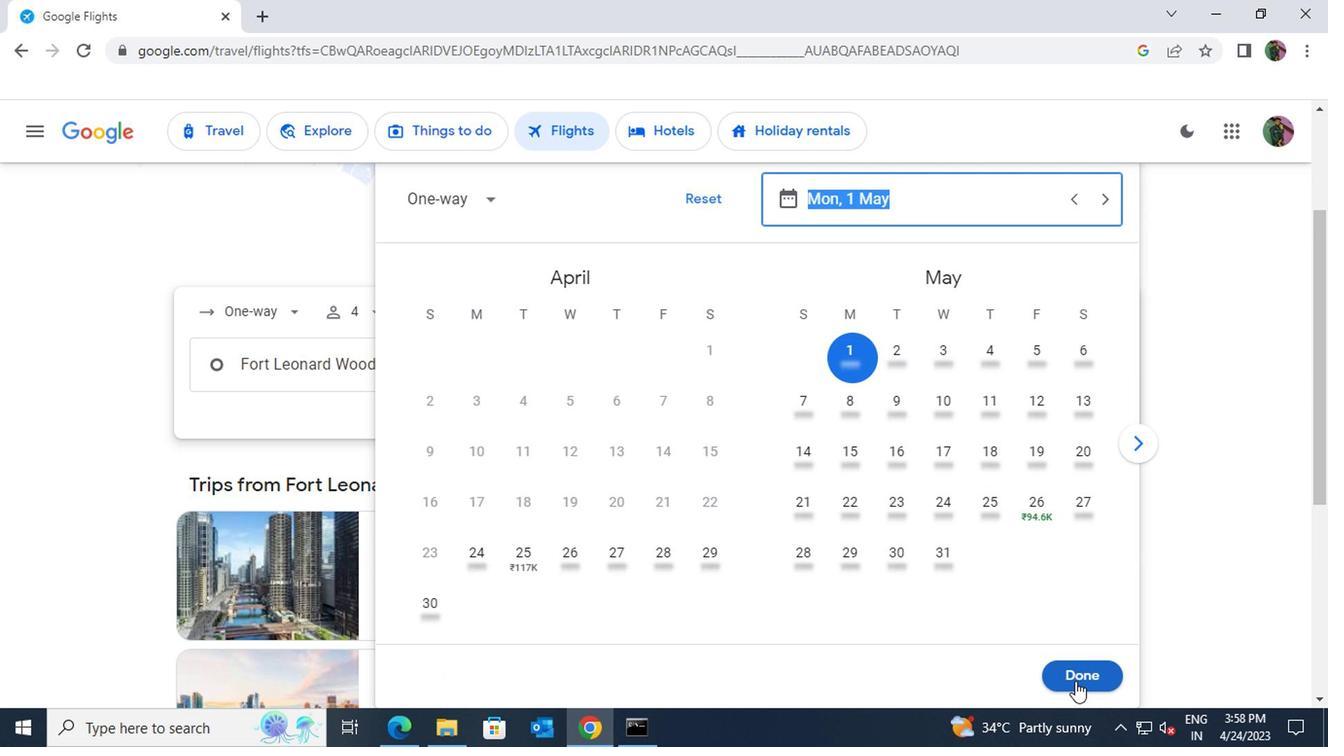 
Action: Mouse moved to (671, 434)
Screenshot: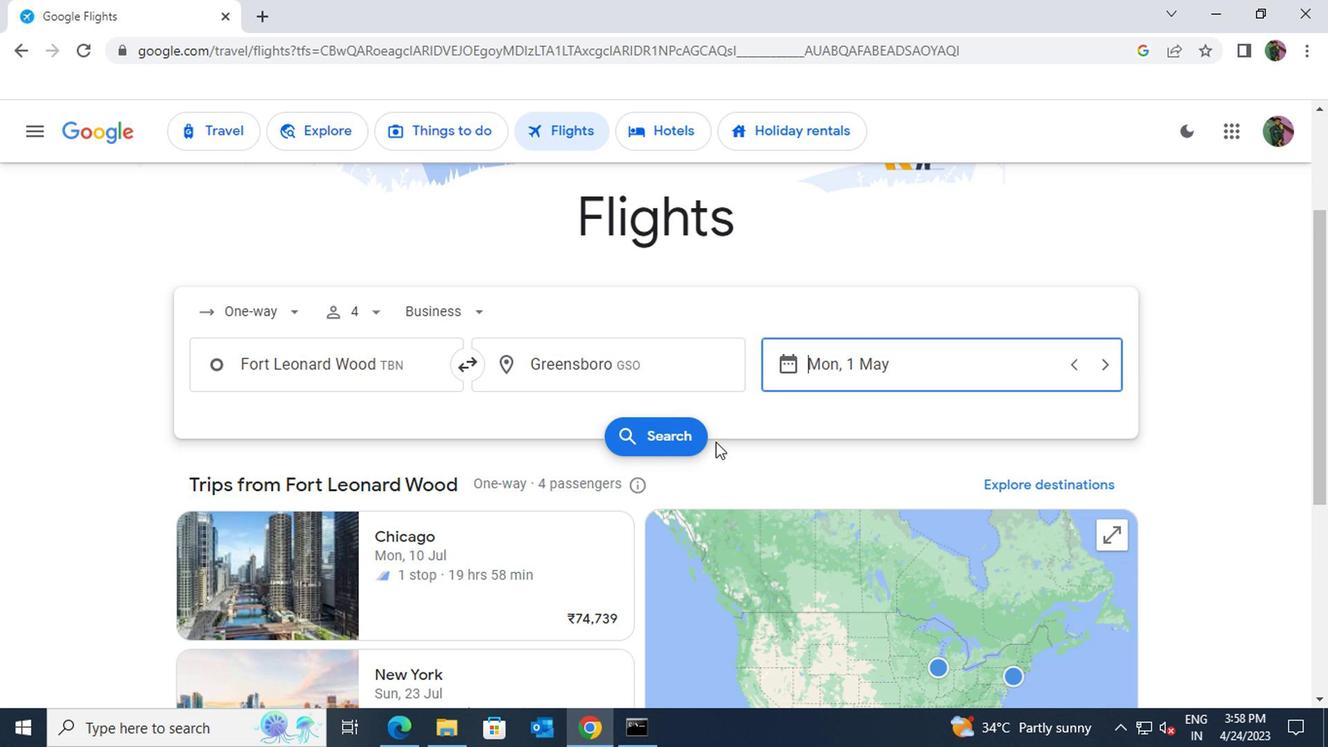 
Action: Mouse pressed left at (671, 434)
Screenshot: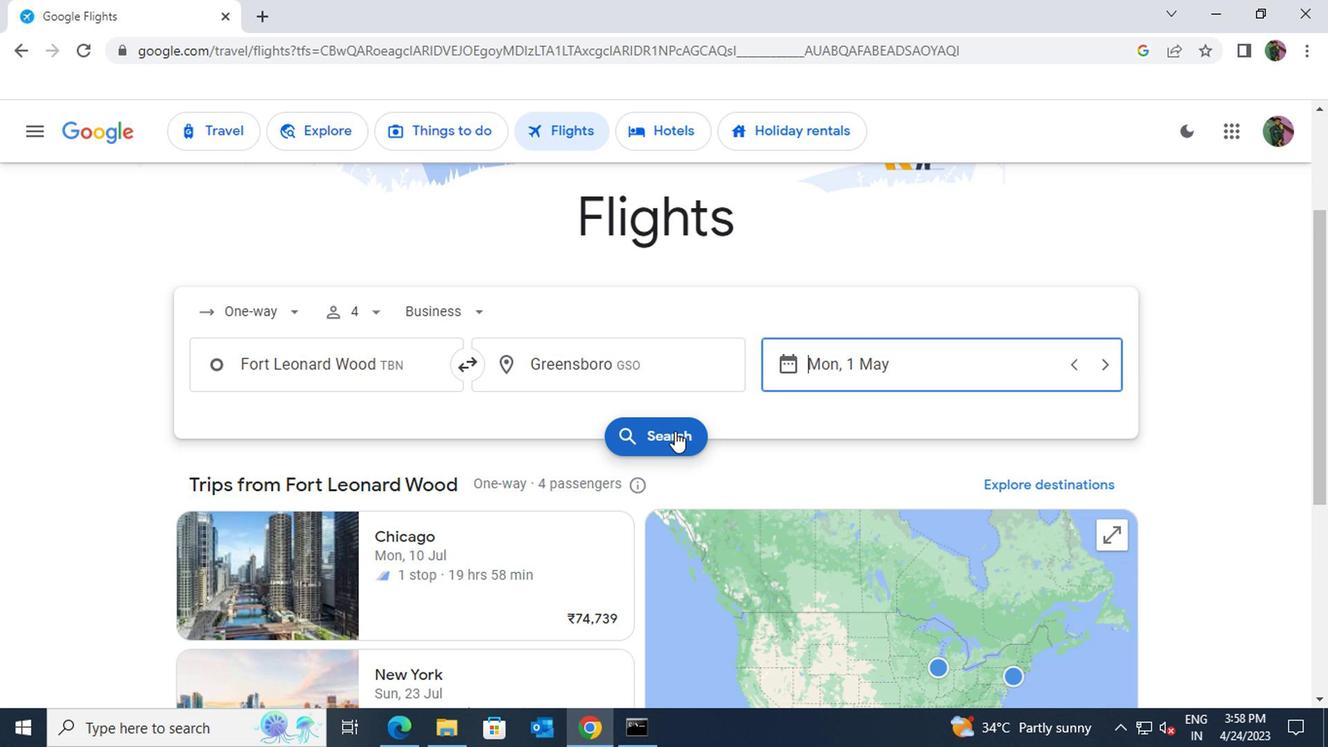 
Action: Mouse moved to (516, 314)
Screenshot: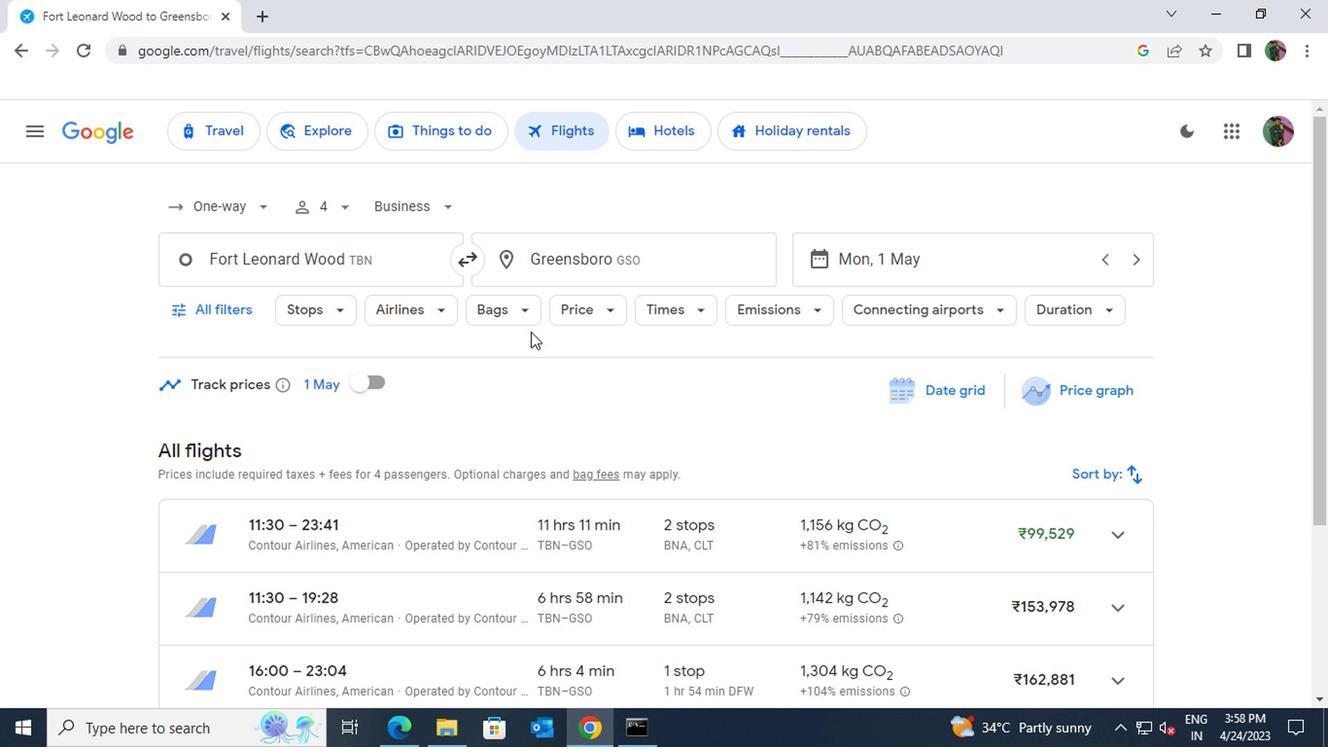 
Action: Mouse pressed left at (516, 314)
Screenshot: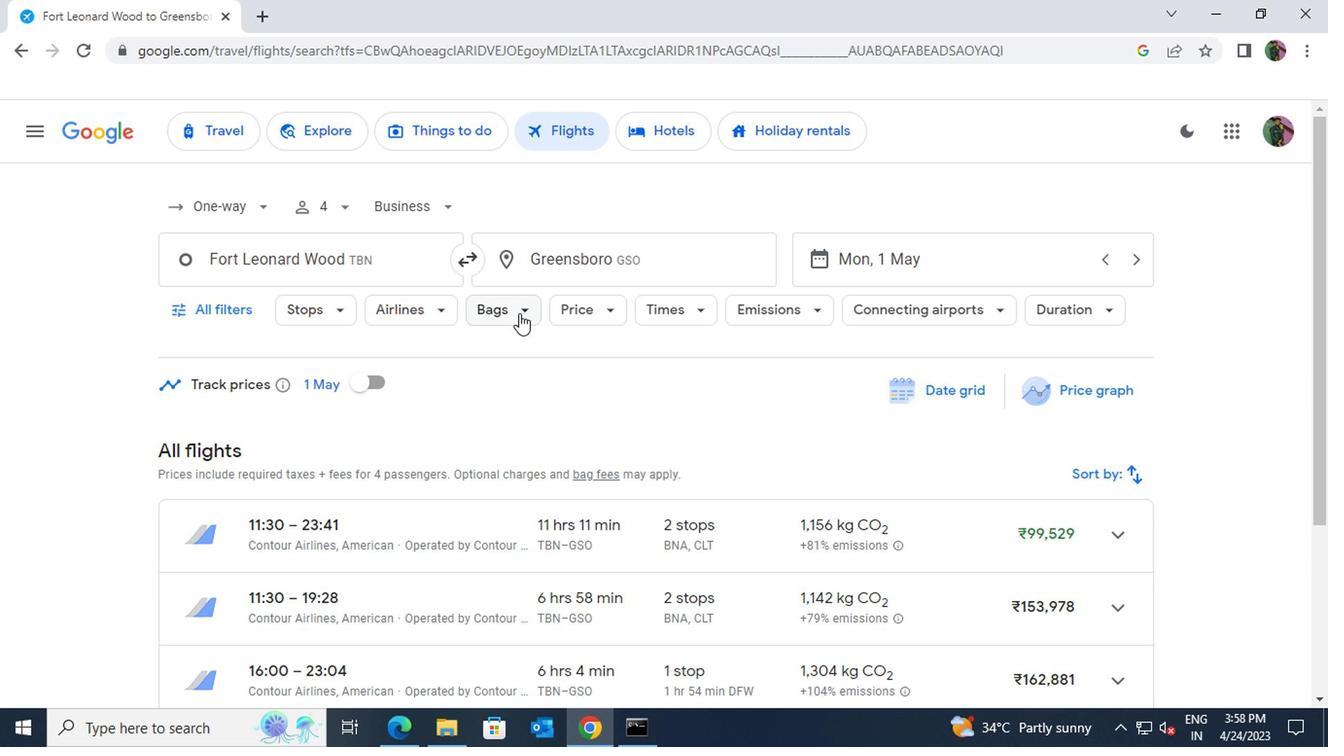 
Action: Mouse moved to (773, 454)
Screenshot: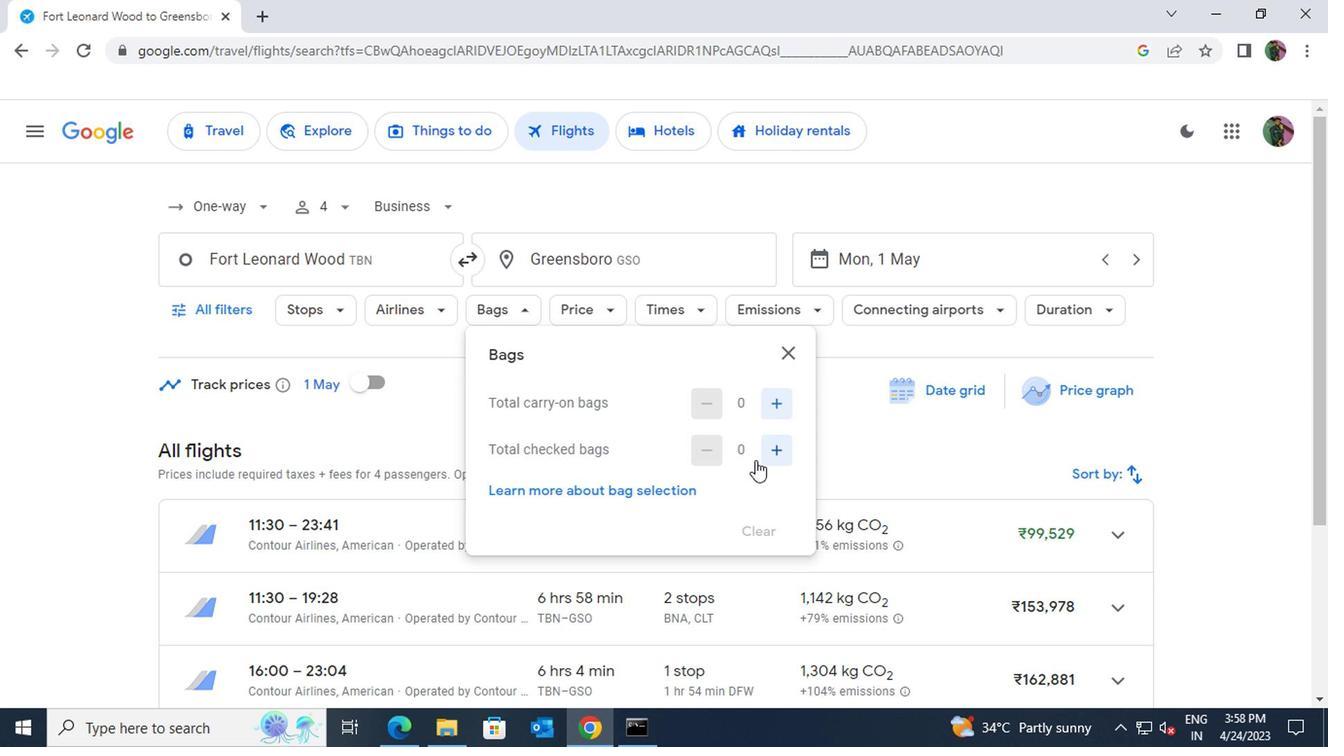 
Action: Mouse pressed left at (773, 454)
Screenshot: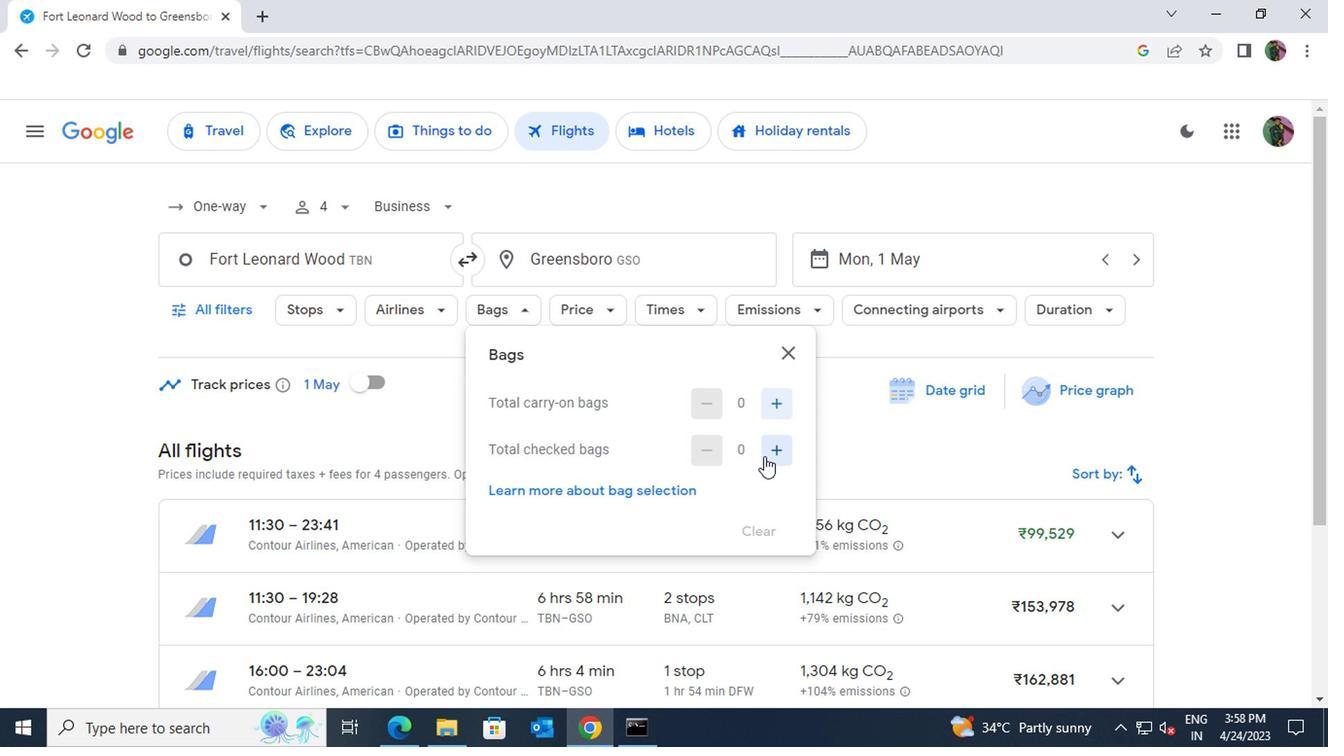 
Action: Mouse pressed left at (773, 454)
Screenshot: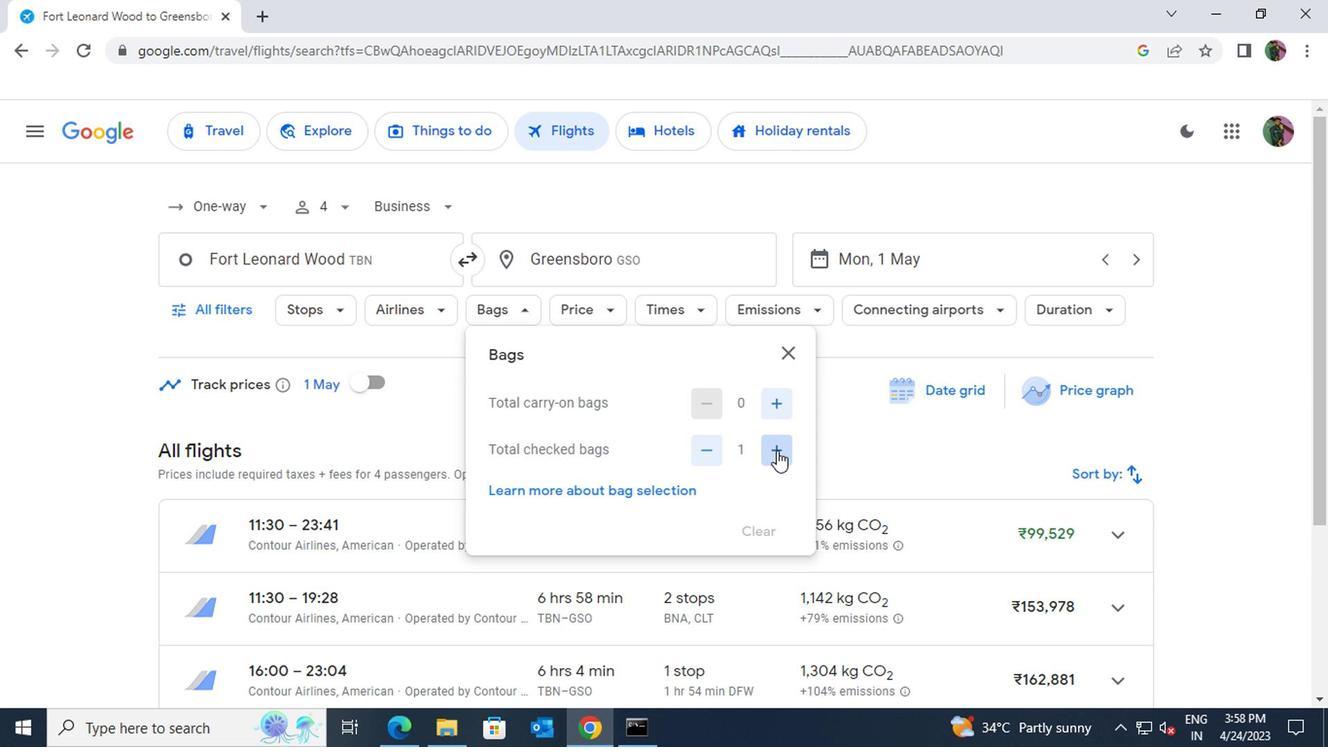 
Action: Mouse pressed left at (773, 454)
Screenshot: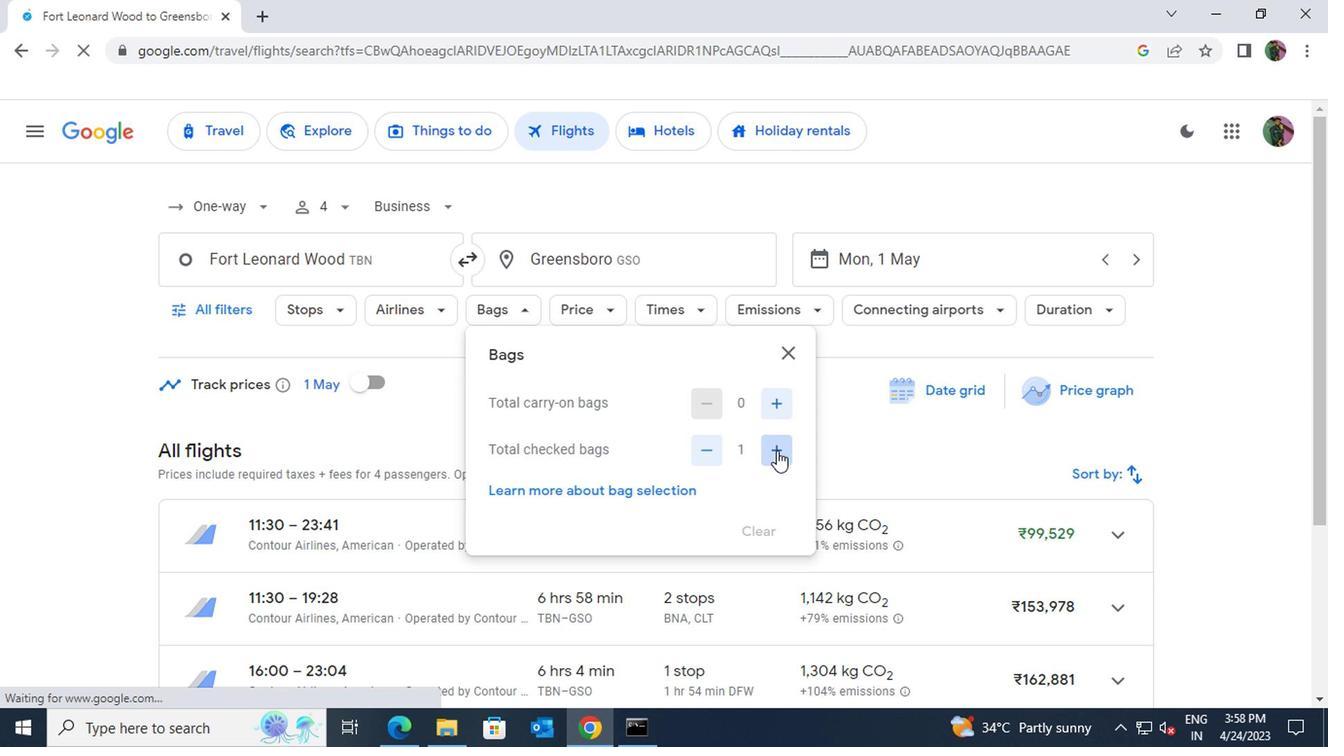 
Action: Mouse moved to (785, 350)
Screenshot: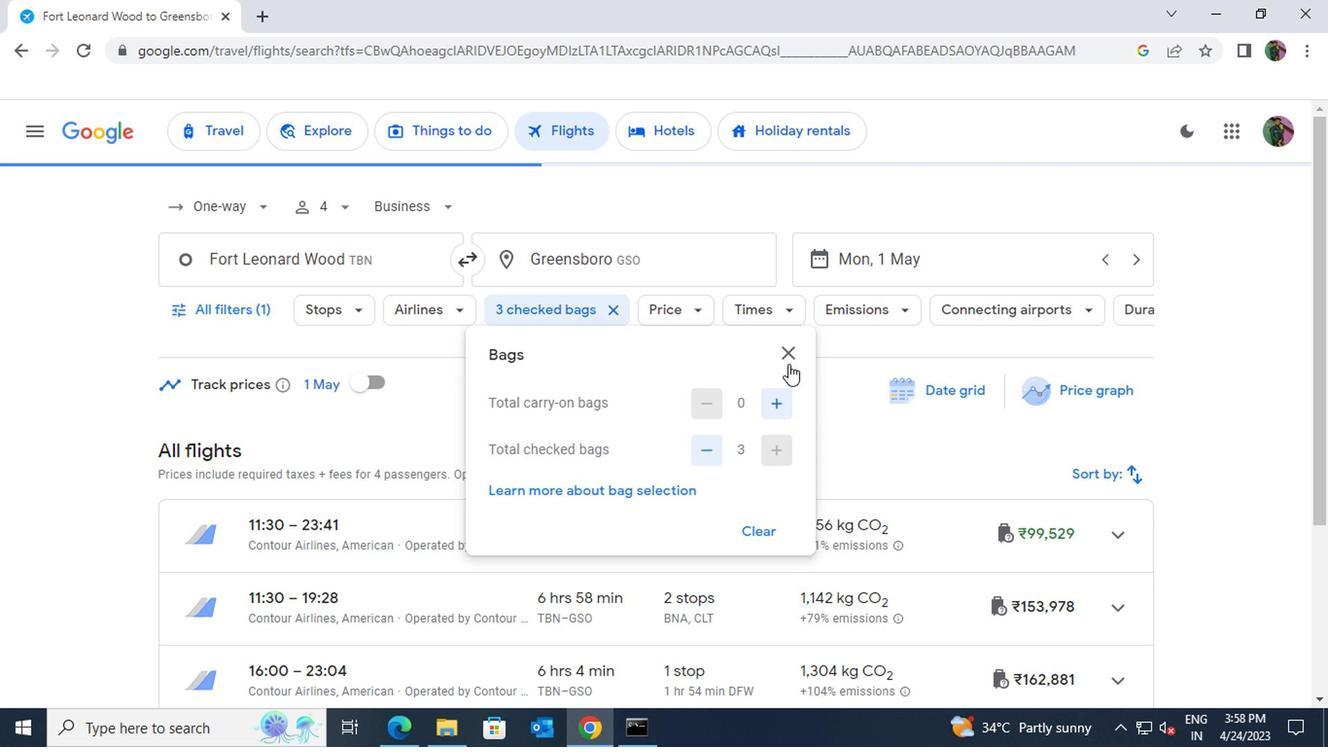 
Action: Mouse pressed left at (785, 350)
Screenshot: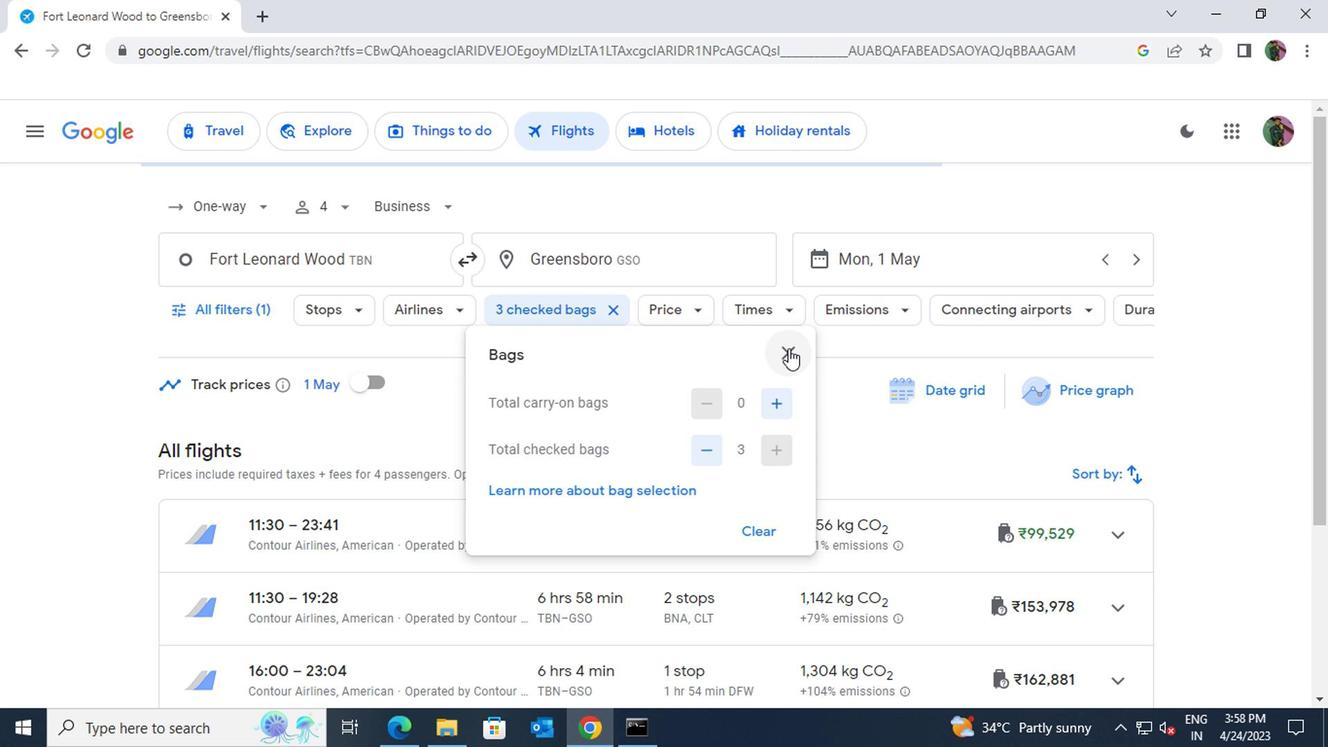 
Action: Mouse moved to (698, 314)
Screenshot: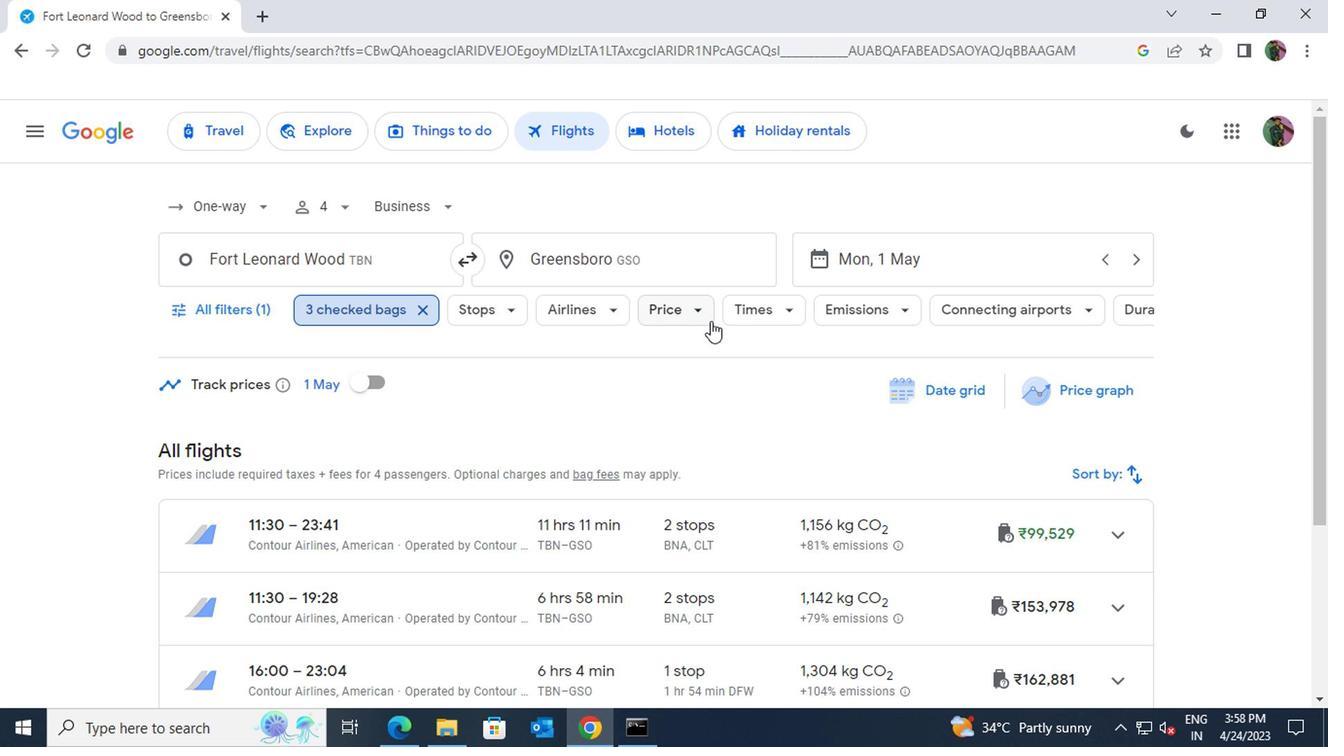 
Action: Mouse pressed left at (698, 314)
Screenshot: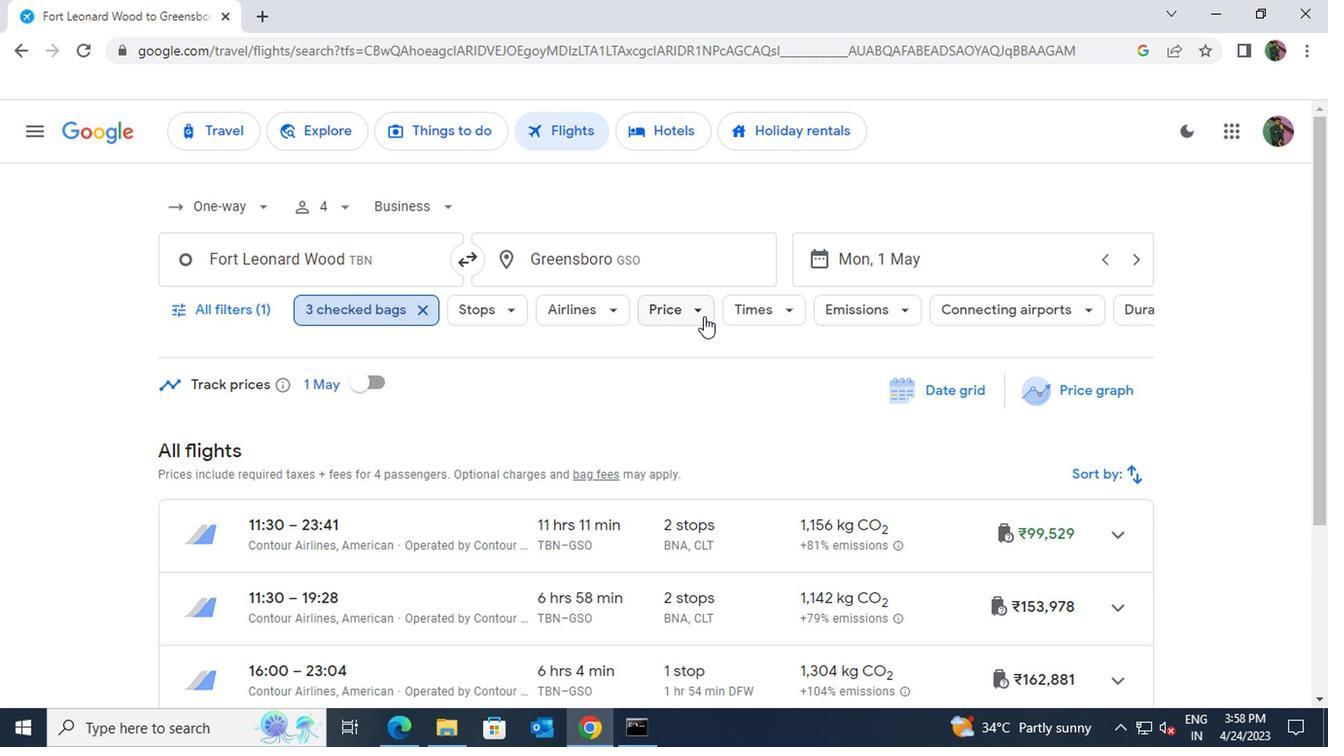 
Action: Mouse moved to (939, 438)
Screenshot: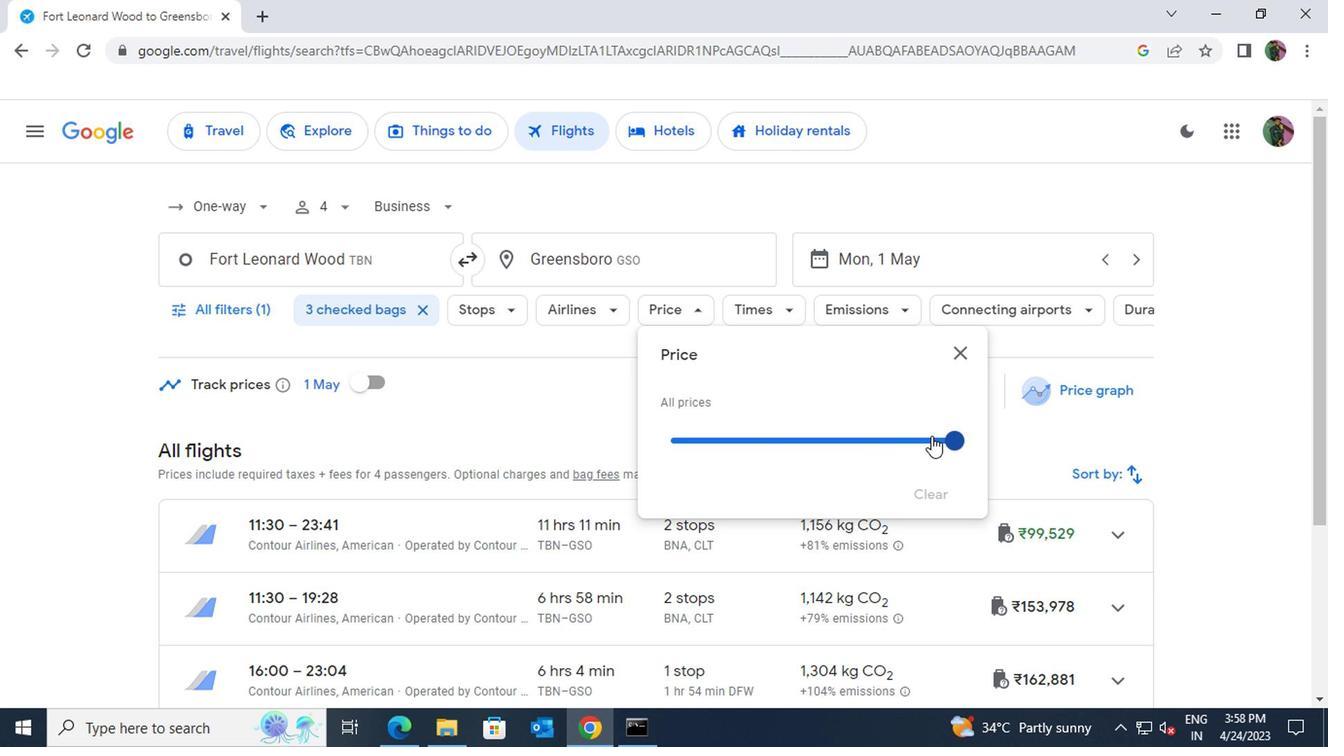 
Action: Mouse pressed left at (939, 438)
Screenshot: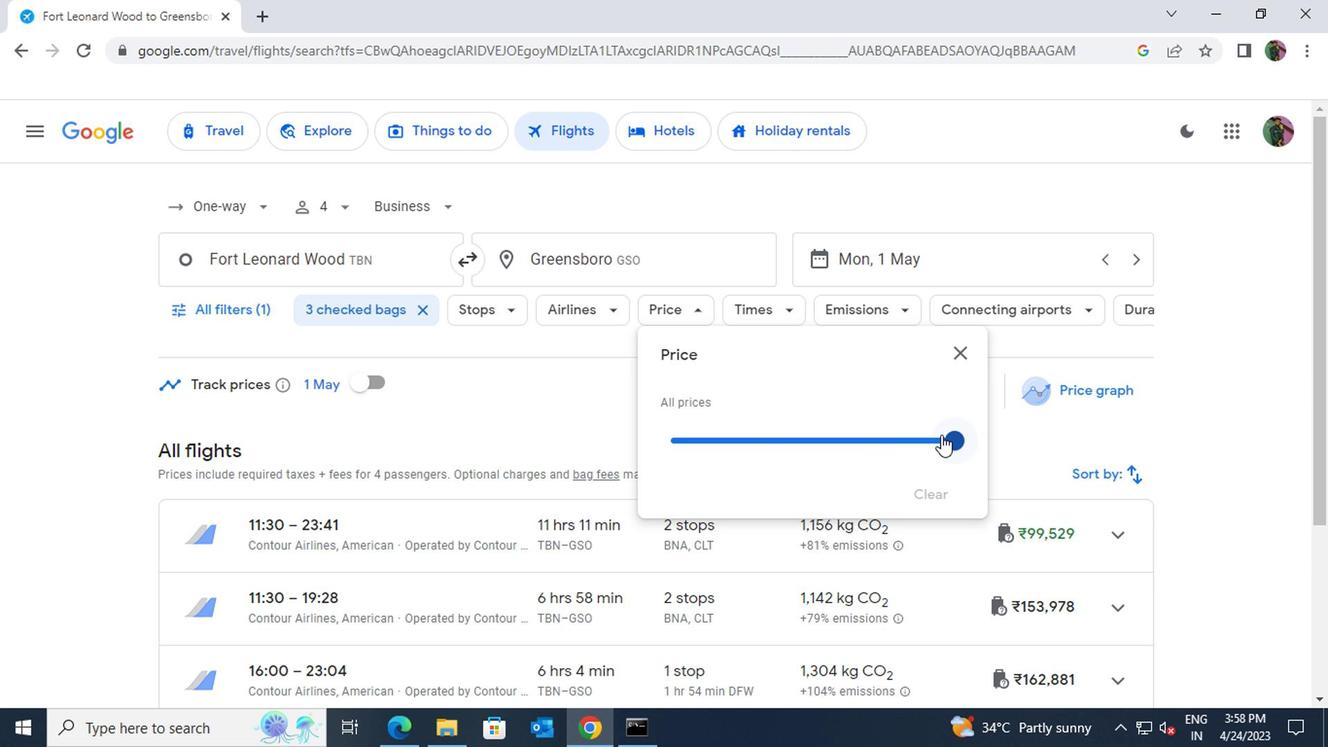
Action: Mouse moved to (954, 354)
Screenshot: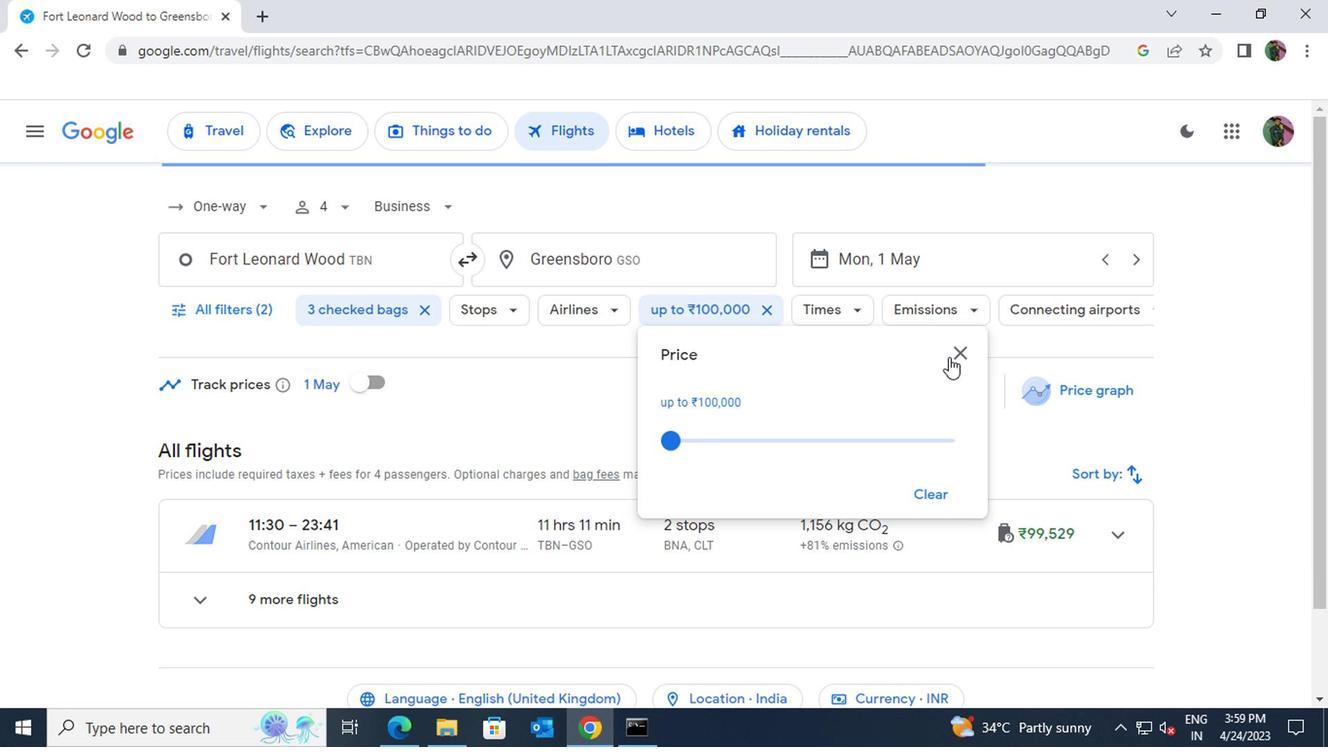 
Action: Mouse pressed left at (954, 354)
Screenshot: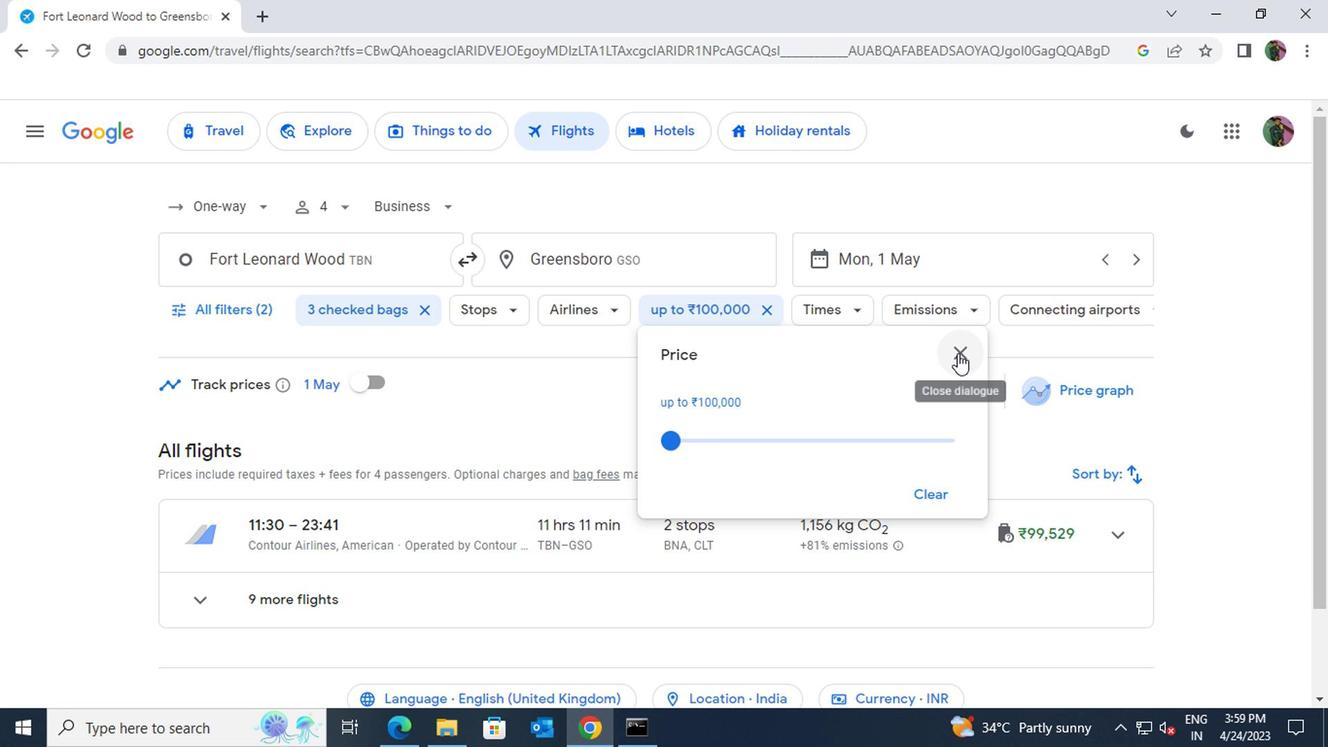 
Action: Mouse moved to (853, 316)
Screenshot: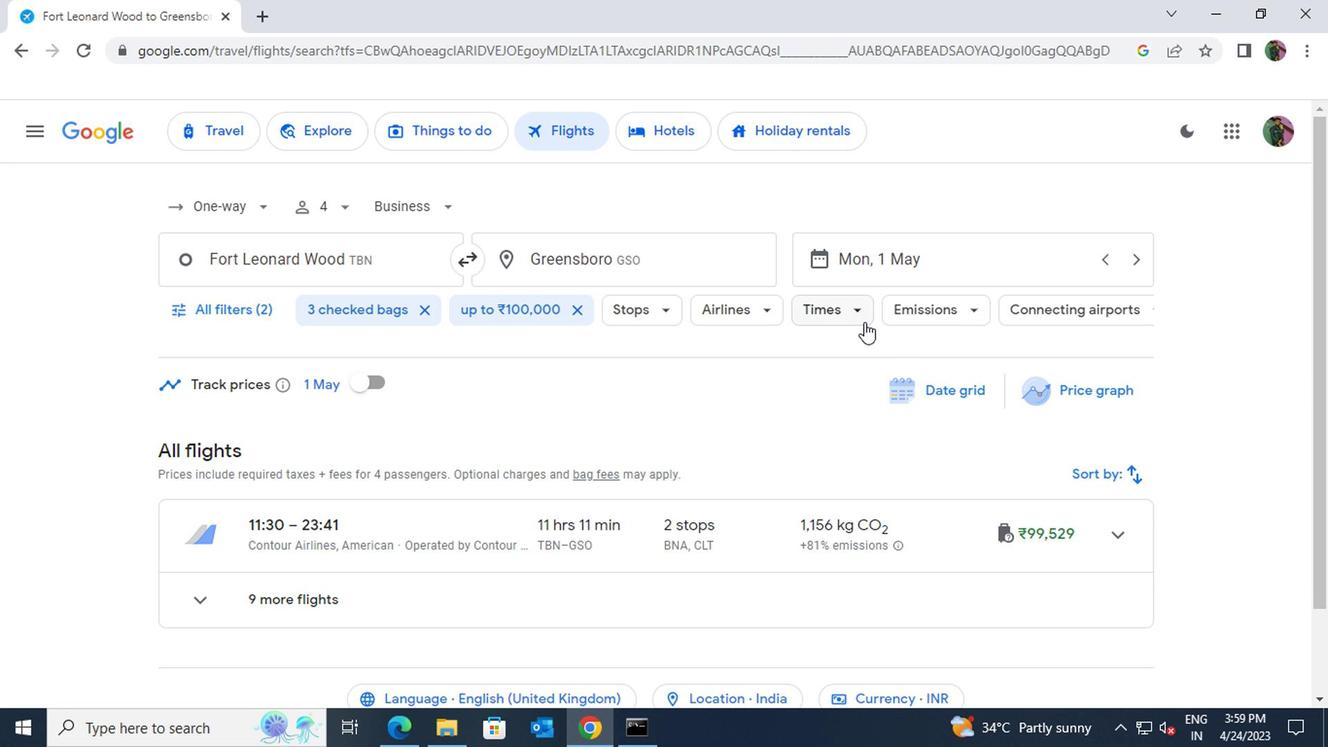 
Action: Mouse pressed left at (853, 316)
Screenshot: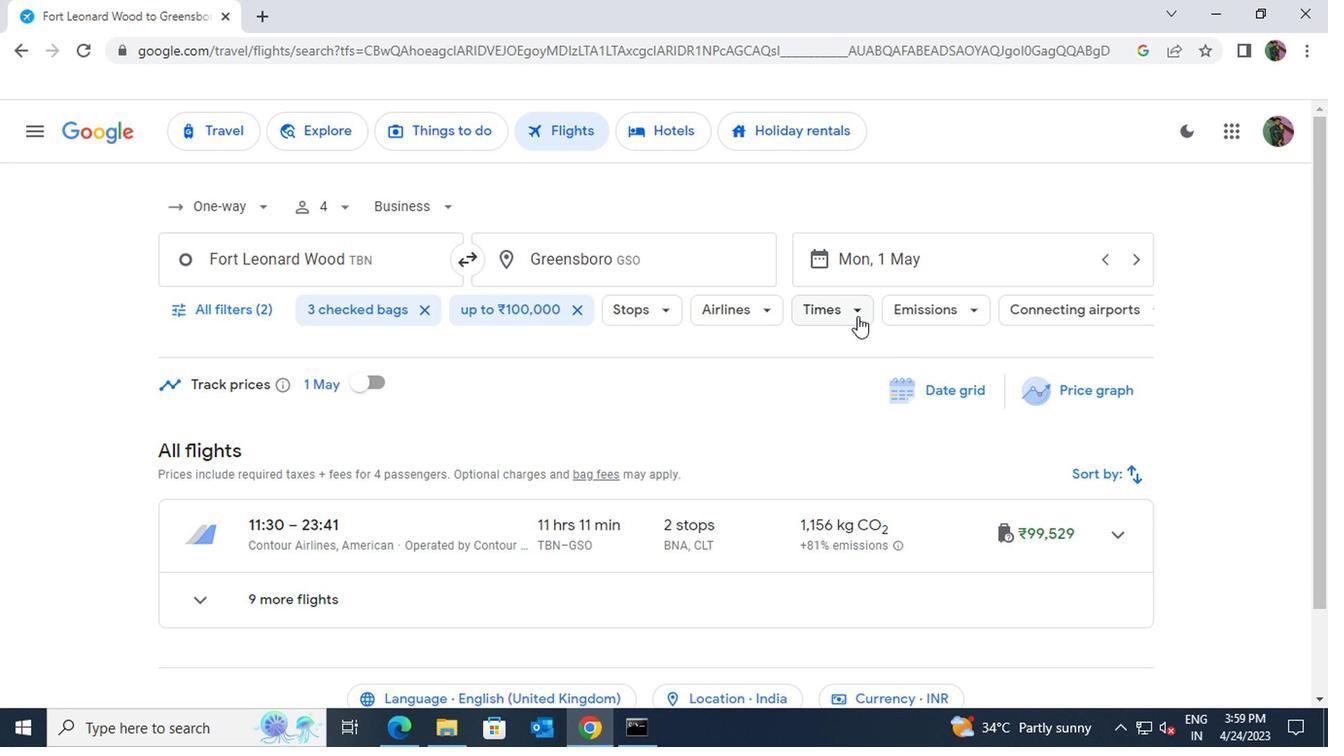 
Action: Mouse moved to (1093, 505)
Screenshot: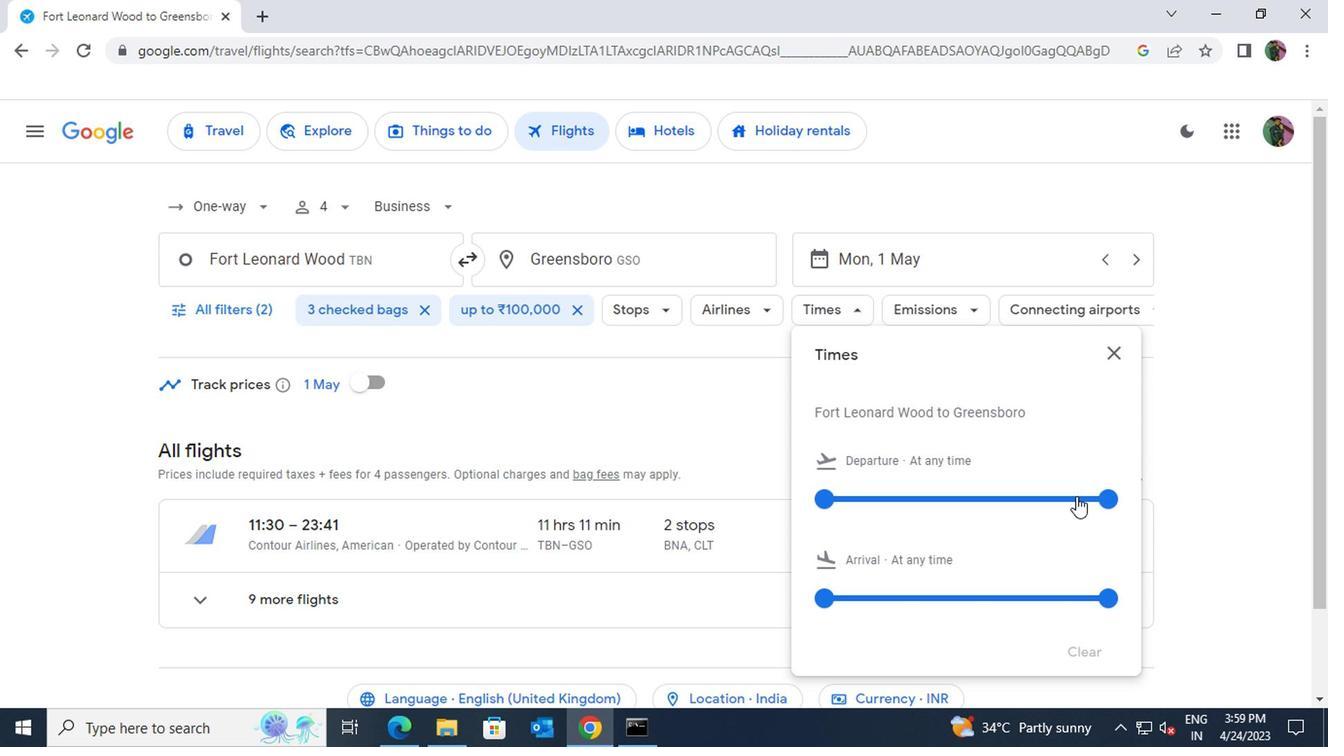 
Action: Mouse pressed left at (1093, 505)
Screenshot: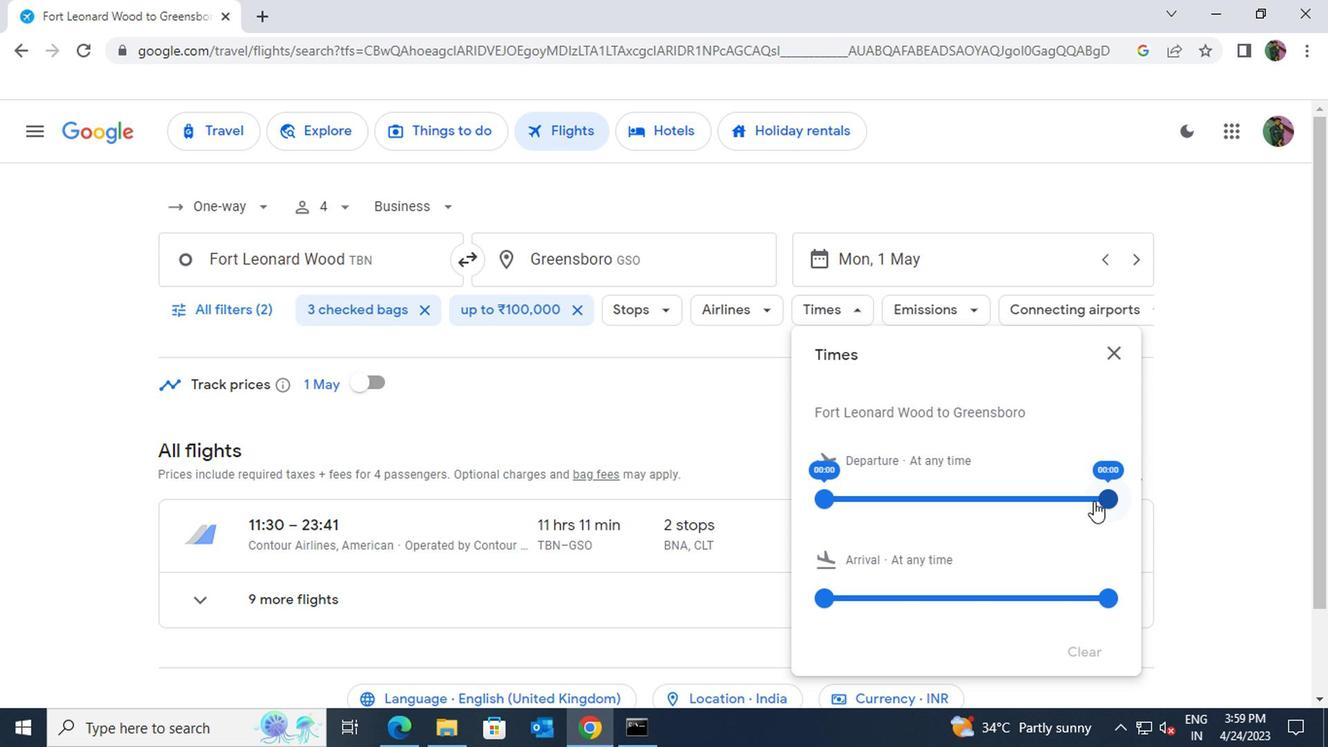 
Action: Mouse moved to (1110, 353)
Screenshot: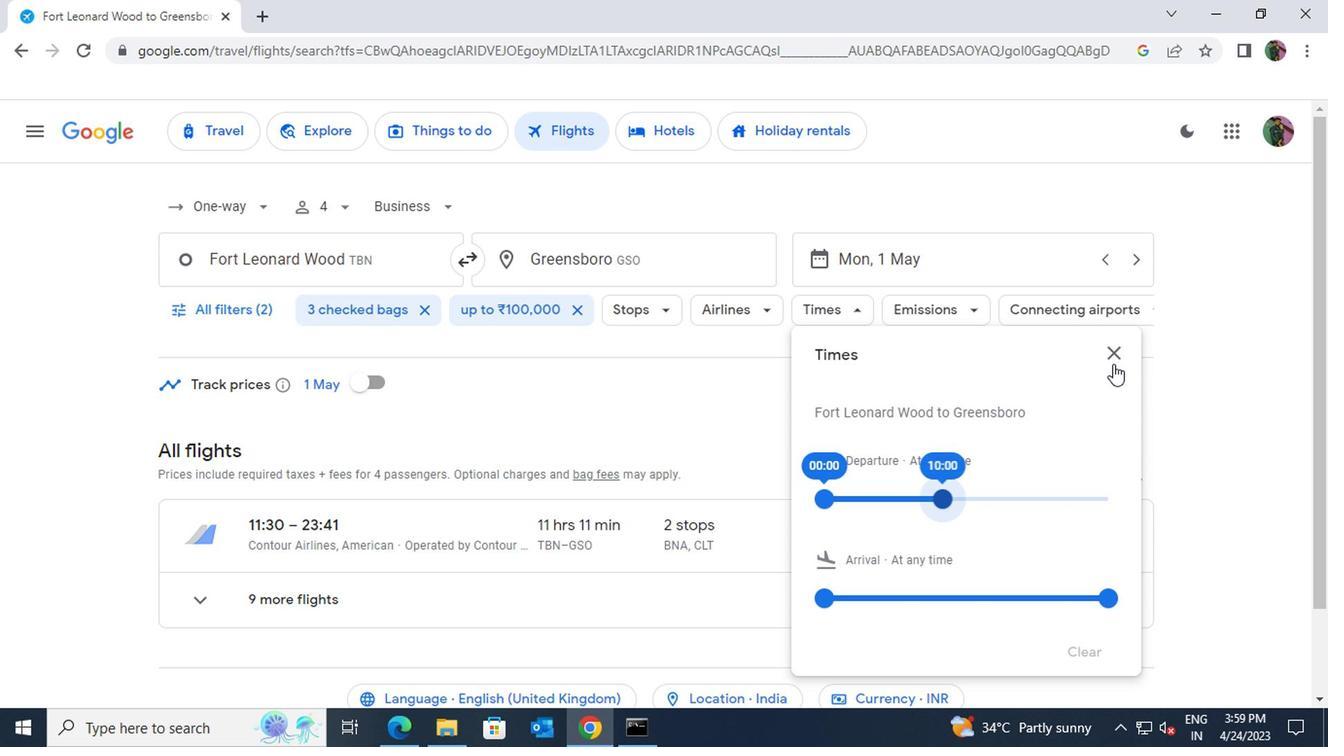 
Action: Mouse pressed left at (1110, 353)
Screenshot: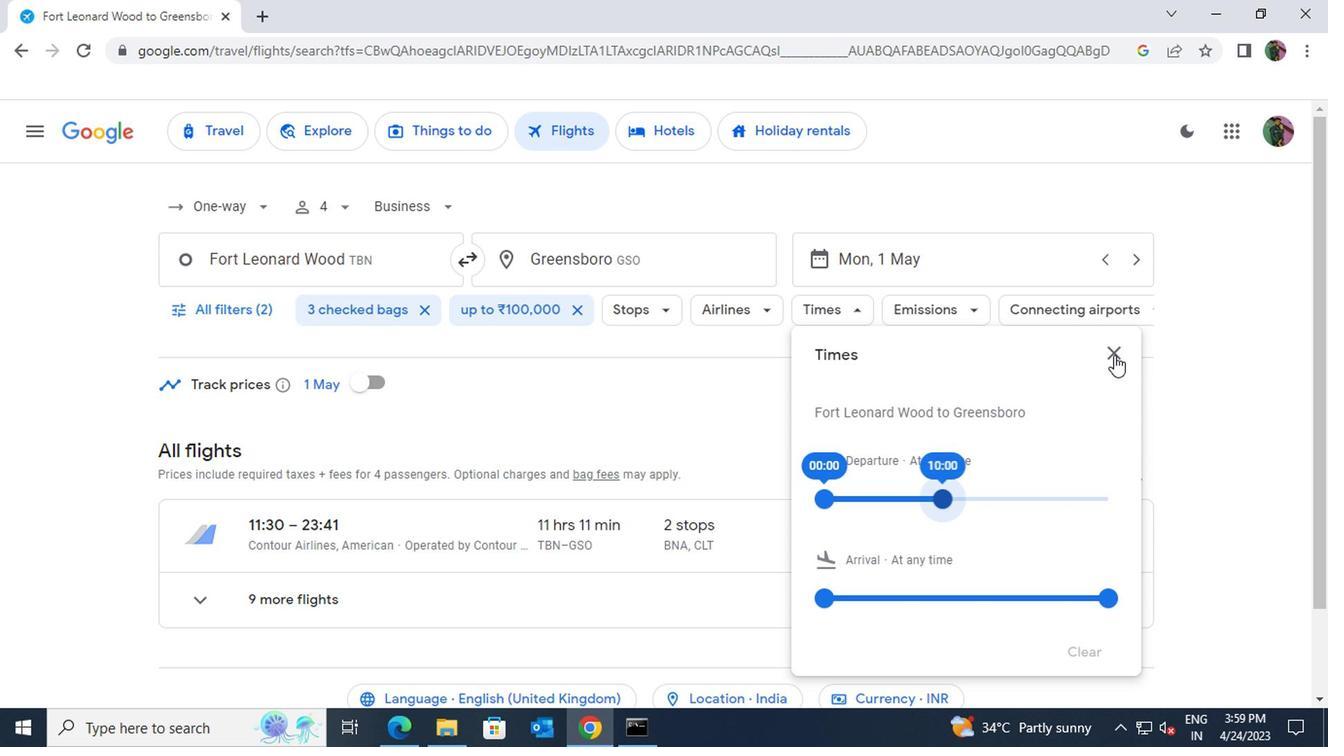 
Action: Mouse moved to (1100, 346)
Screenshot: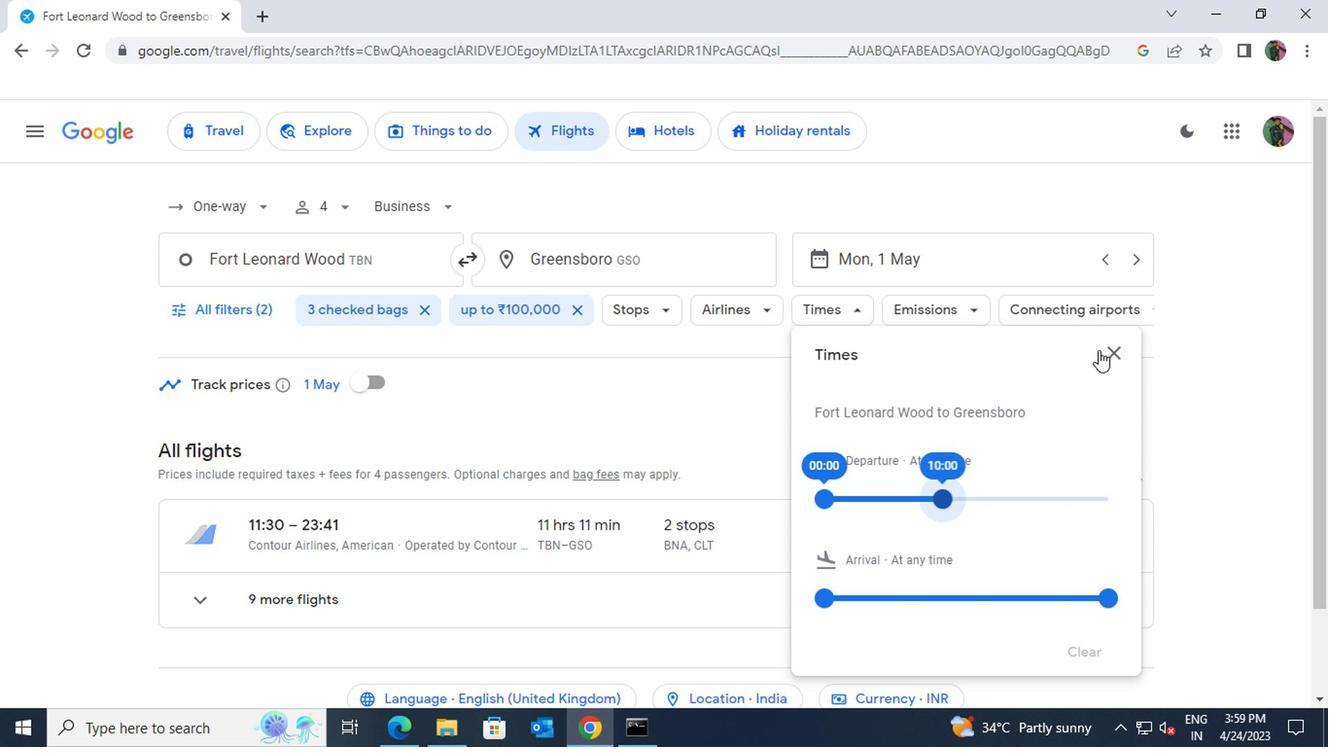 
Action: Mouse pressed left at (1100, 346)
Screenshot: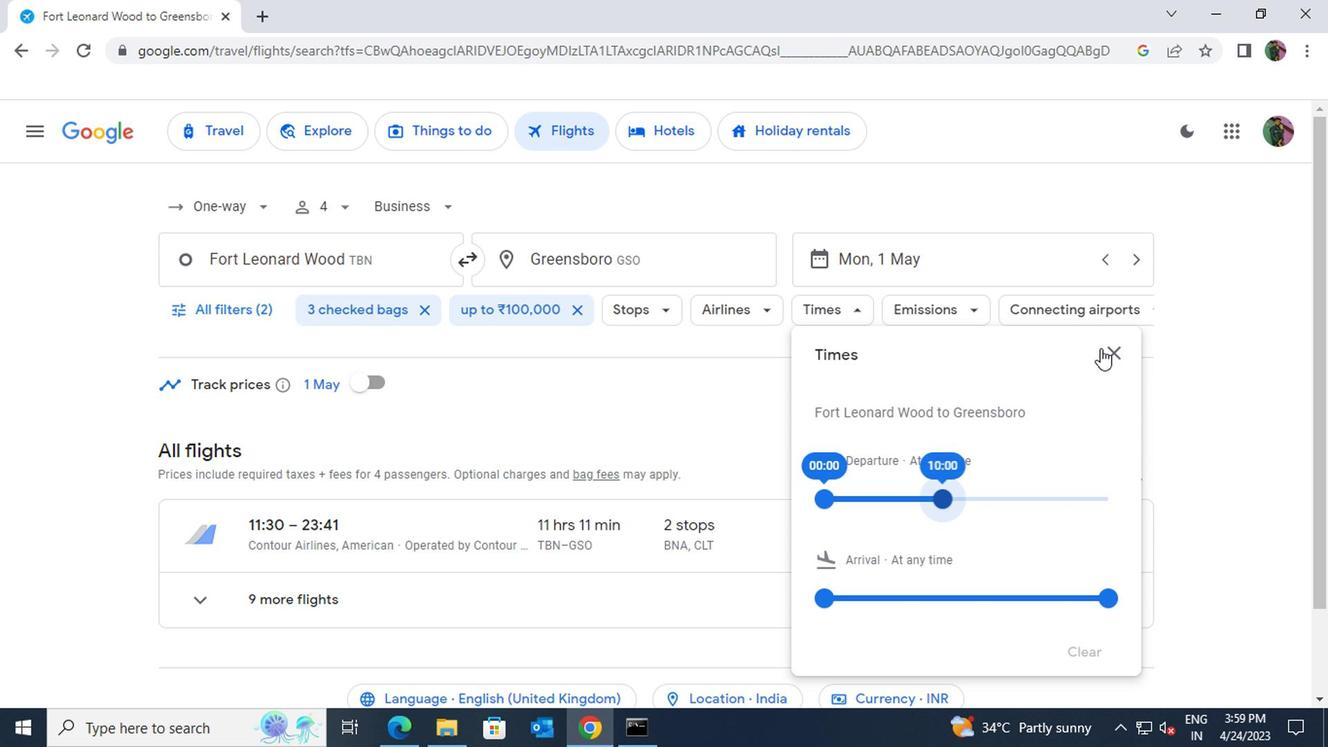 
Action: Mouse moved to (956, 523)
Screenshot: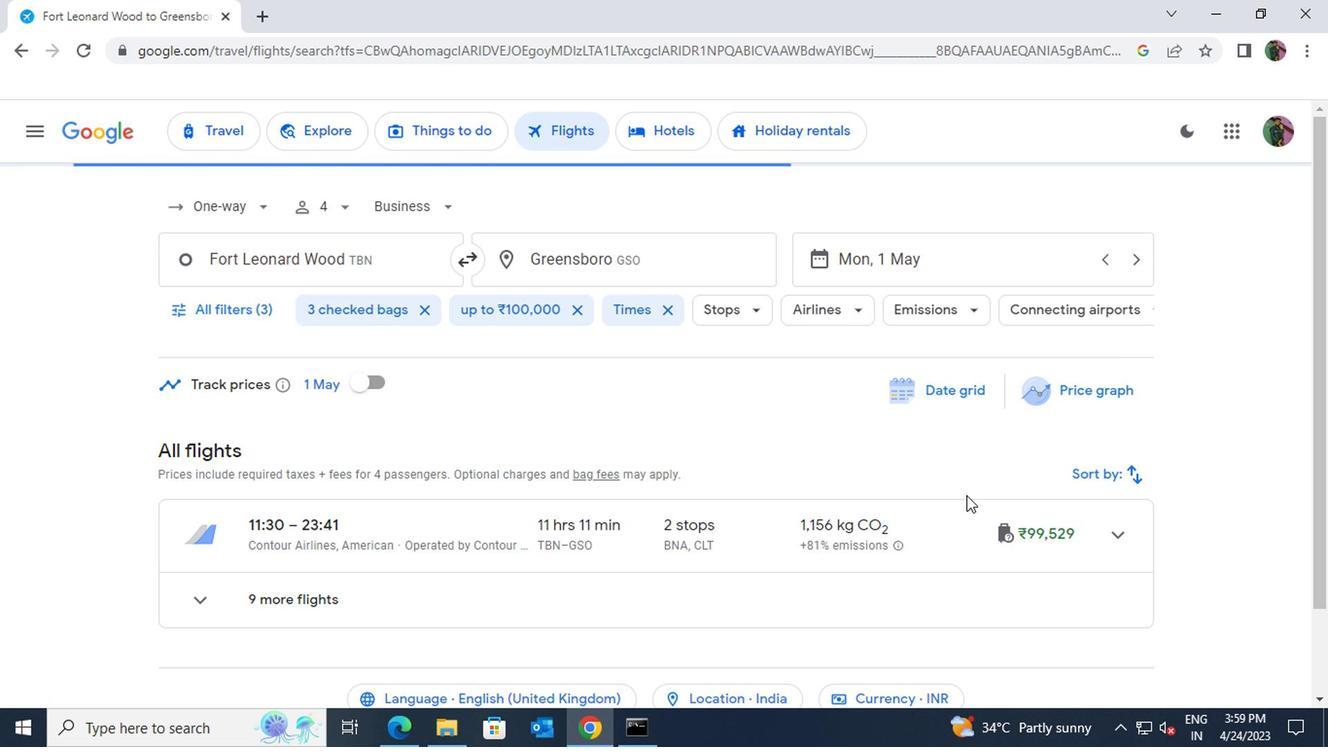 
Action: Mouse pressed left at (956, 523)
Screenshot: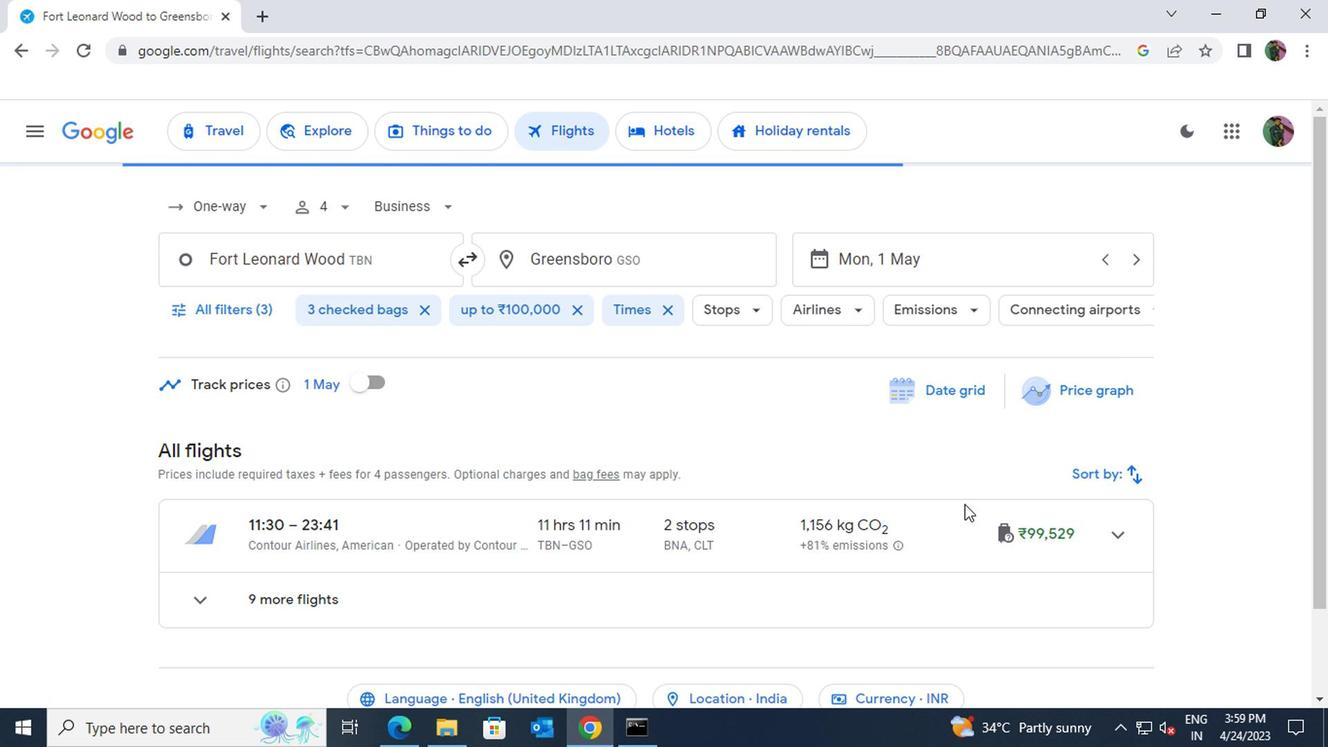 
